 Task: Find a place to stay in Forest Lake, United States from July 10 to July 15 for 7 guests, with a price range of ₹10,000 to ₹15,000, 4 bedrooms, 7 beds, 4 bathrooms, and amenities including WiFi, TV, Gym, and Breakfast.
Action: Mouse moved to (560, 113)
Screenshot: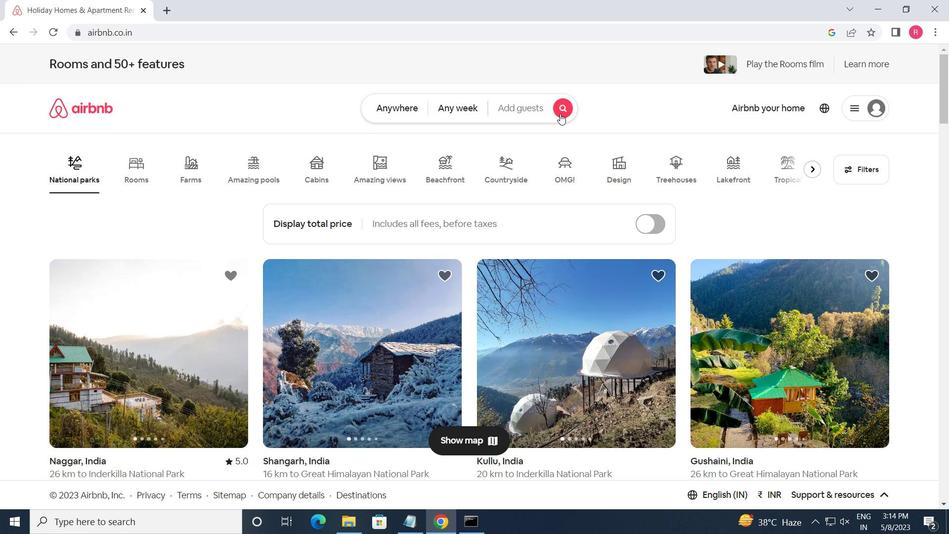 
Action: Mouse pressed left at (560, 113)
Screenshot: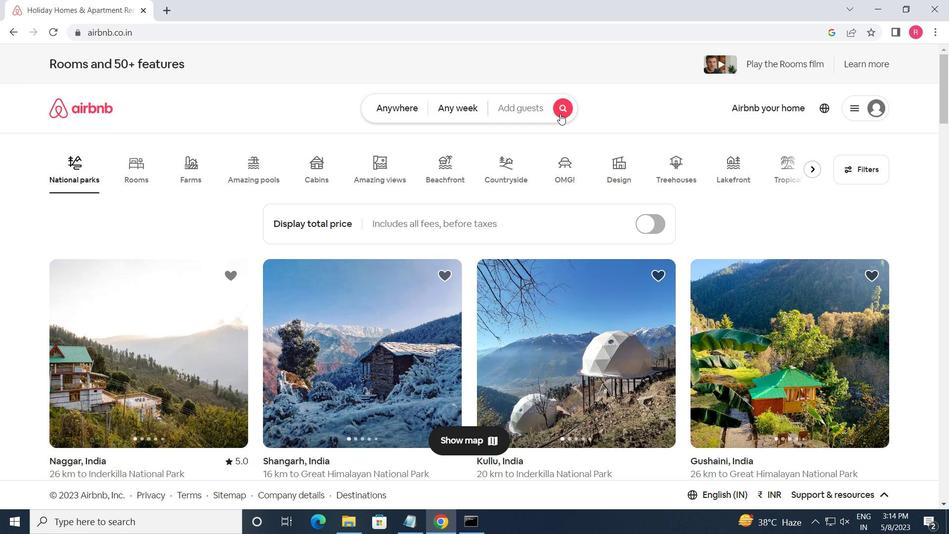
Action: Mouse moved to (289, 162)
Screenshot: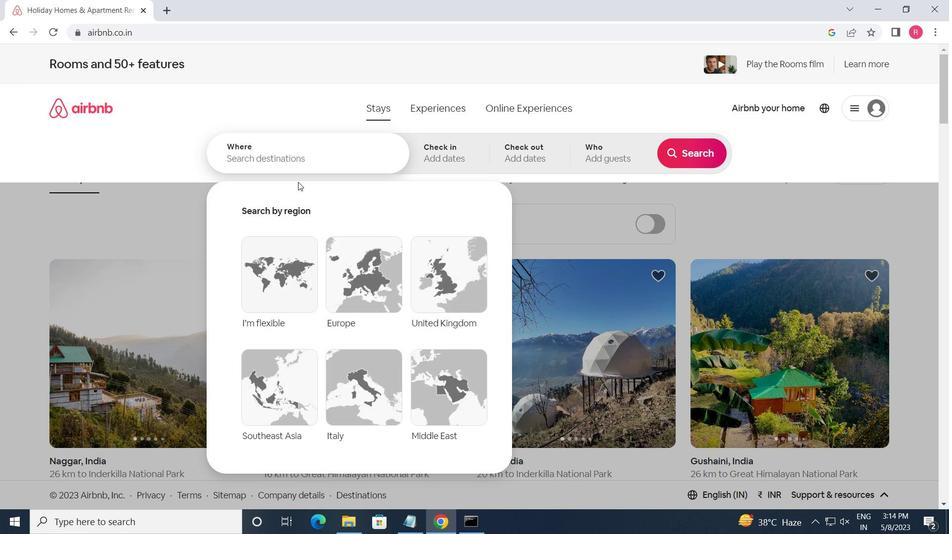 
Action: Mouse pressed left at (289, 162)
Screenshot: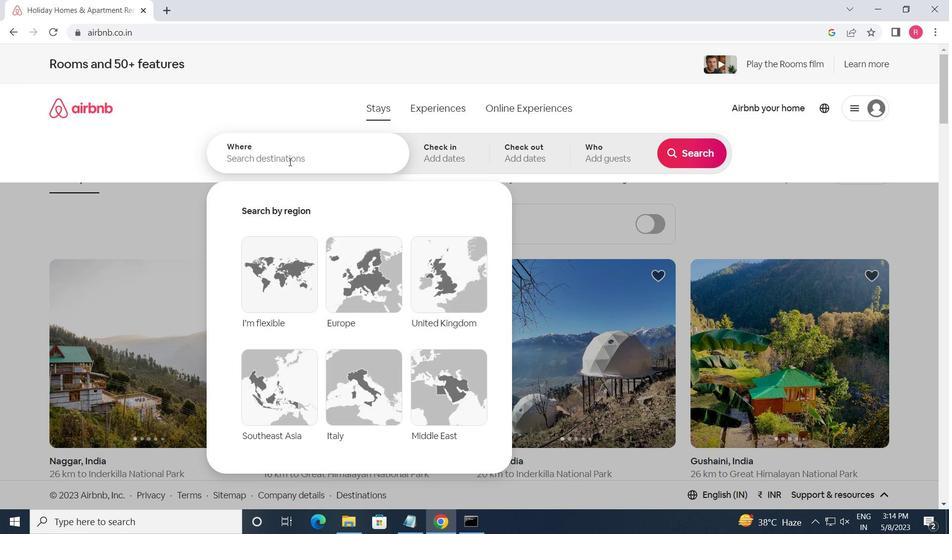 
Action: Key pressed <Key.shift>FOREST<Key.space><Key.shift_r>LAKR<Key.backspace>E,<Key.space><Key.shift_r>UNITED<Key.space><Key.shift>STATES<Key.enter>
Screenshot: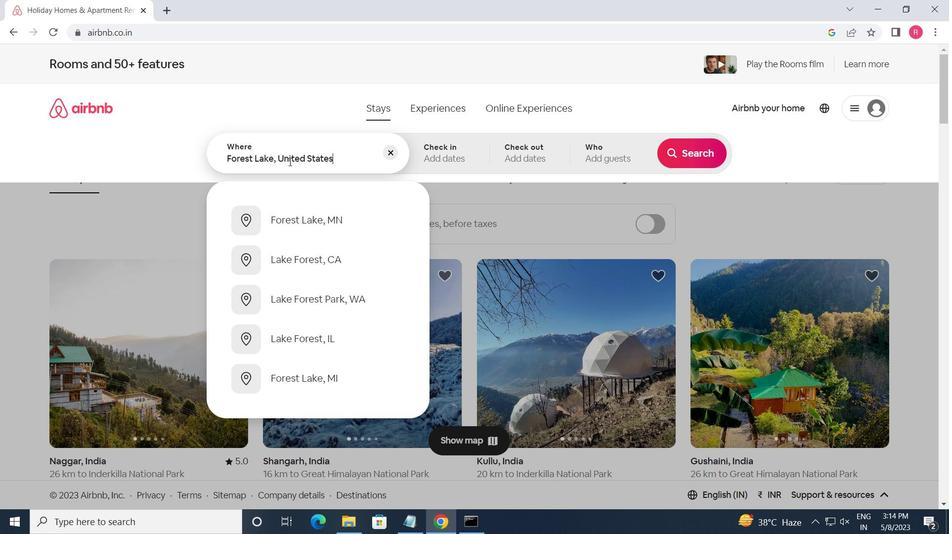 
Action: Mouse moved to (694, 252)
Screenshot: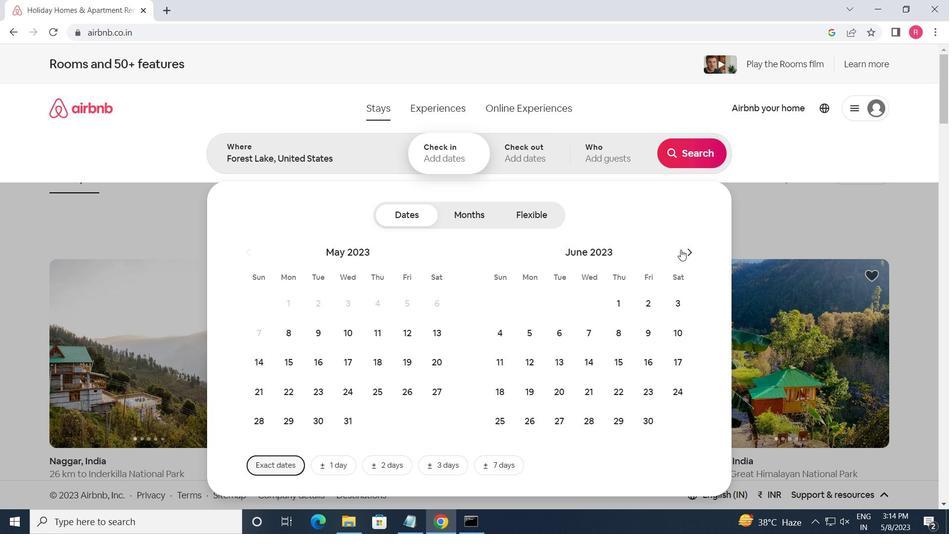
Action: Mouse pressed left at (694, 252)
Screenshot: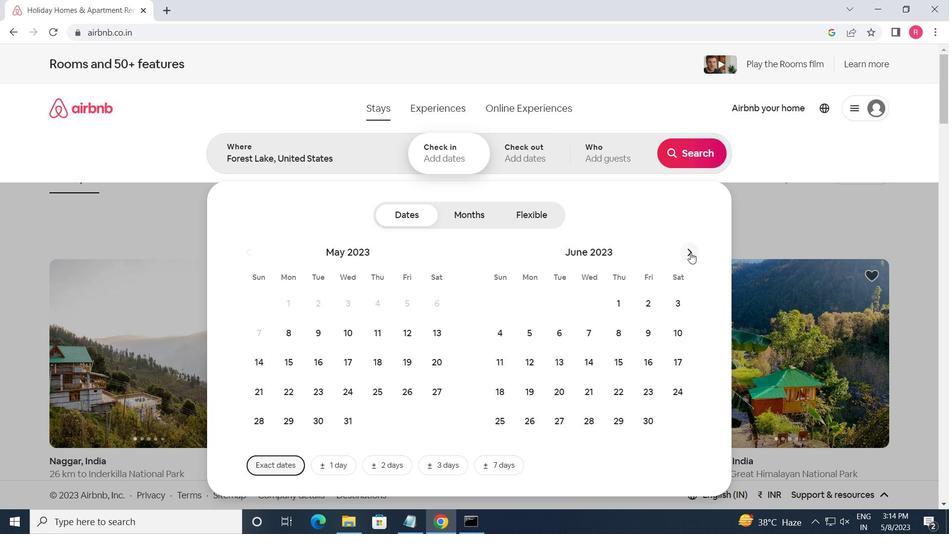 
Action: Mouse moved to (530, 371)
Screenshot: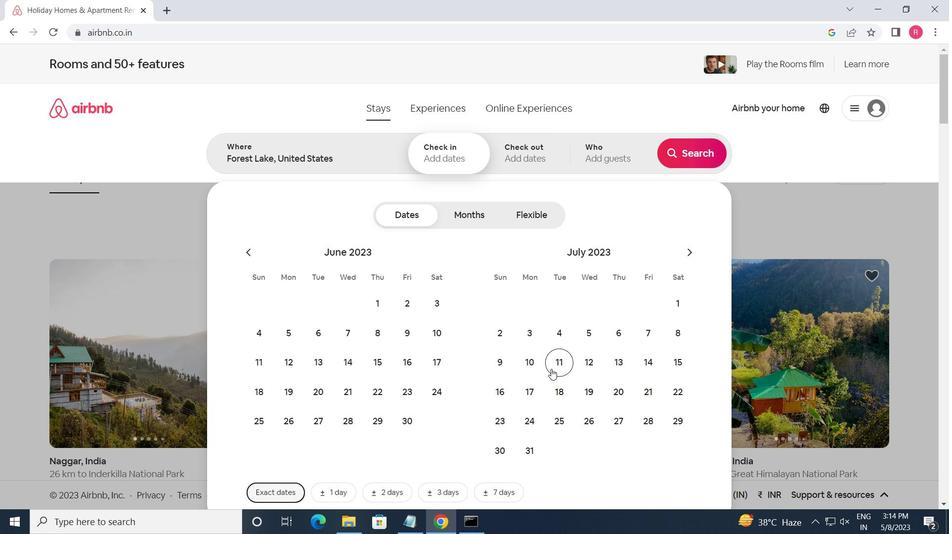 
Action: Mouse pressed left at (530, 371)
Screenshot: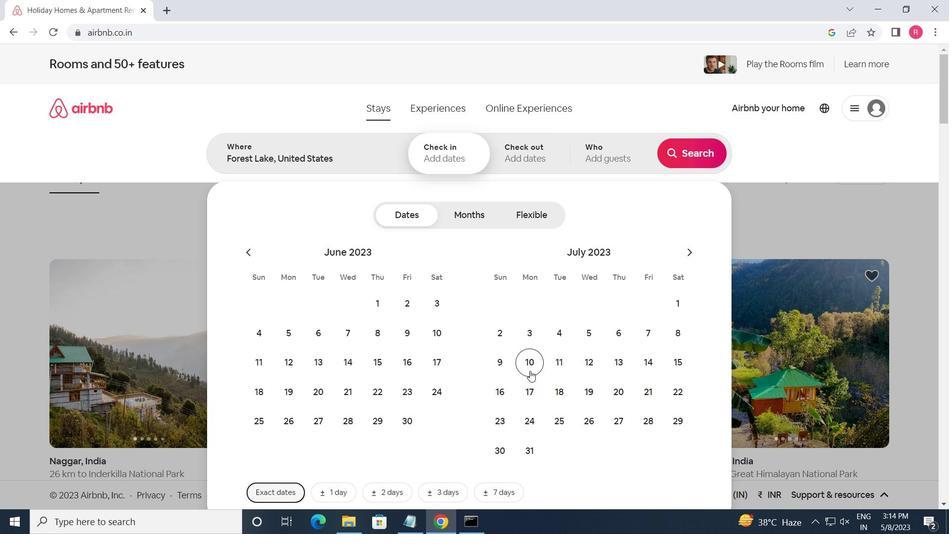 
Action: Mouse moved to (683, 369)
Screenshot: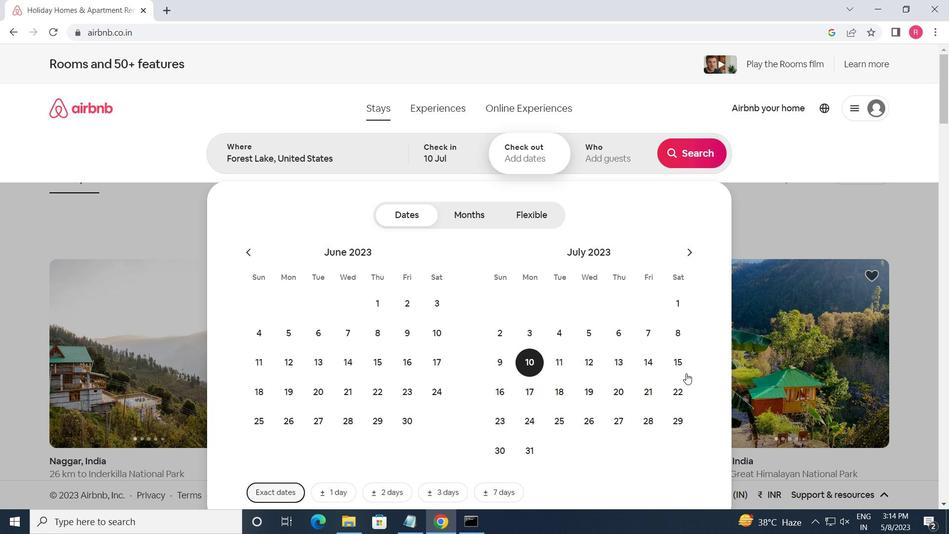 
Action: Mouse pressed left at (683, 369)
Screenshot: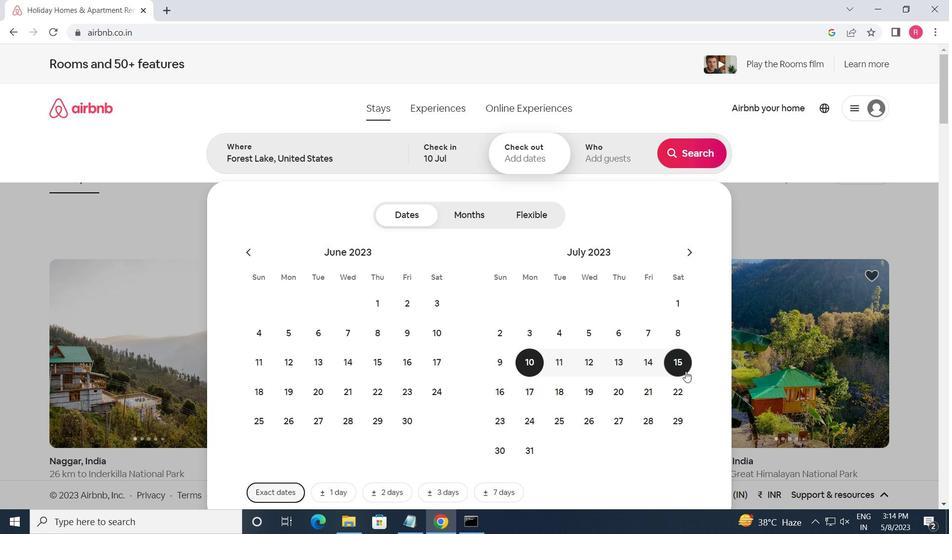 
Action: Mouse moved to (601, 161)
Screenshot: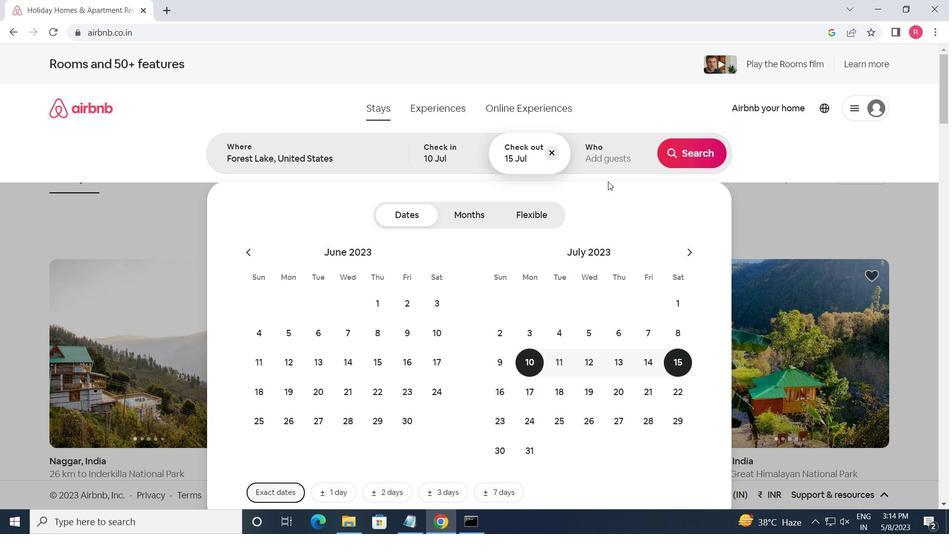 
Action: Mouse pressed left at (601, 161)
Screenshot: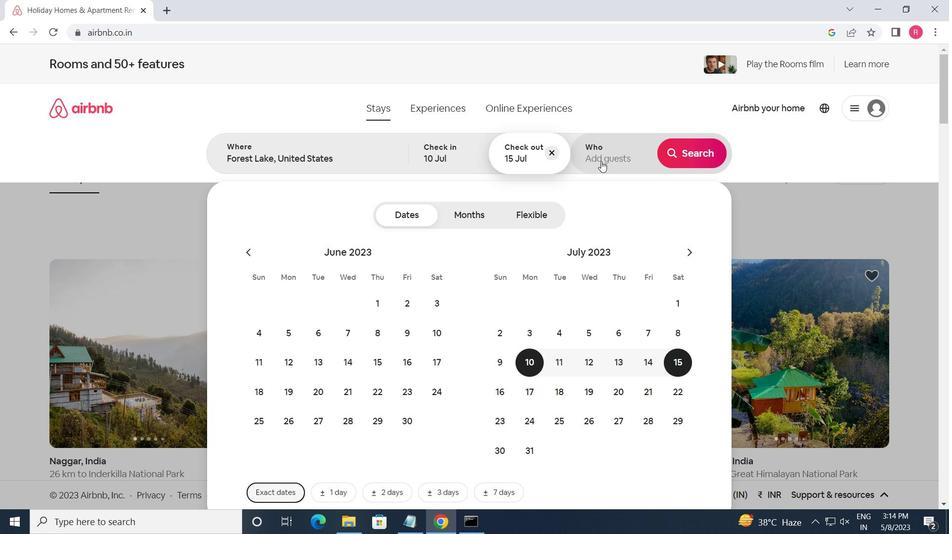 
Action: Mouse moved to (688, 197)
Screenshot: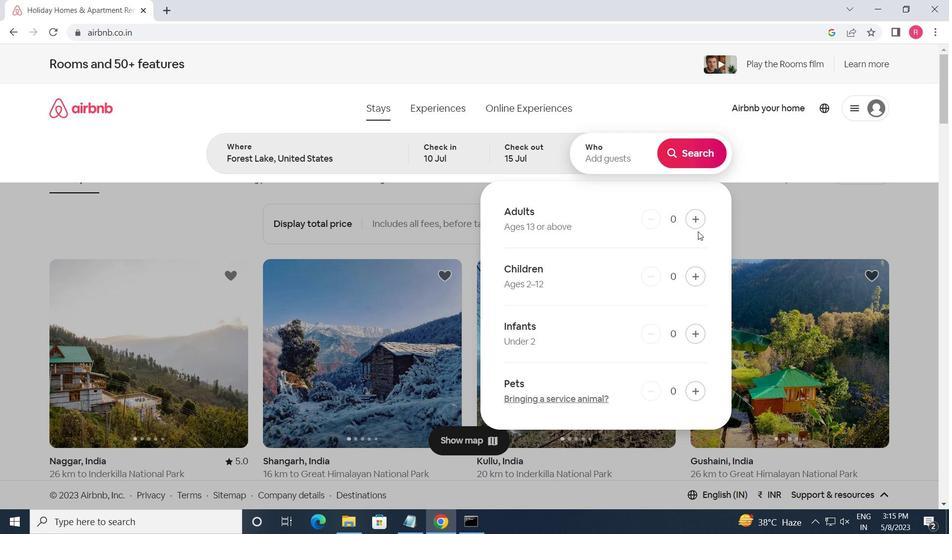 
Action: Mouse pressed left at (688, 197)
Screenshot: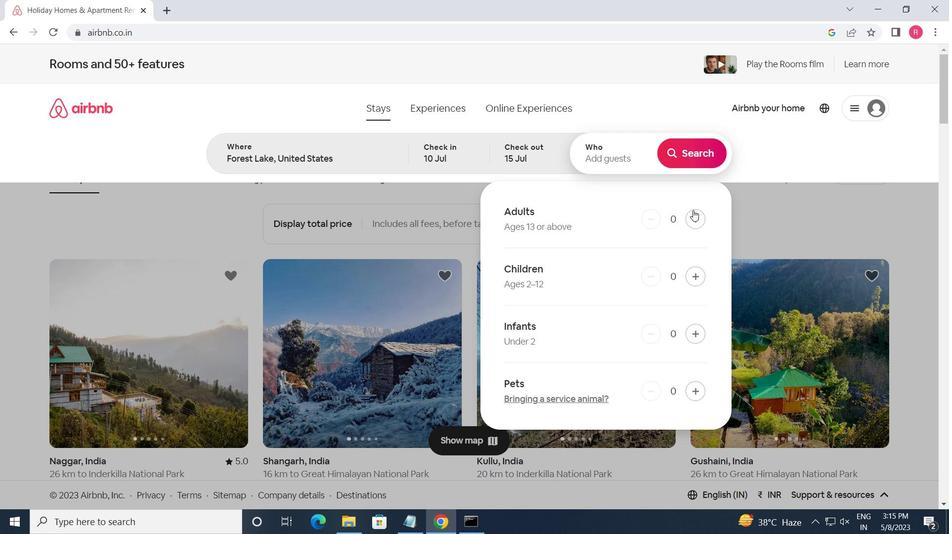 
Action: Mouse moved to (696, 215)
Screenshot: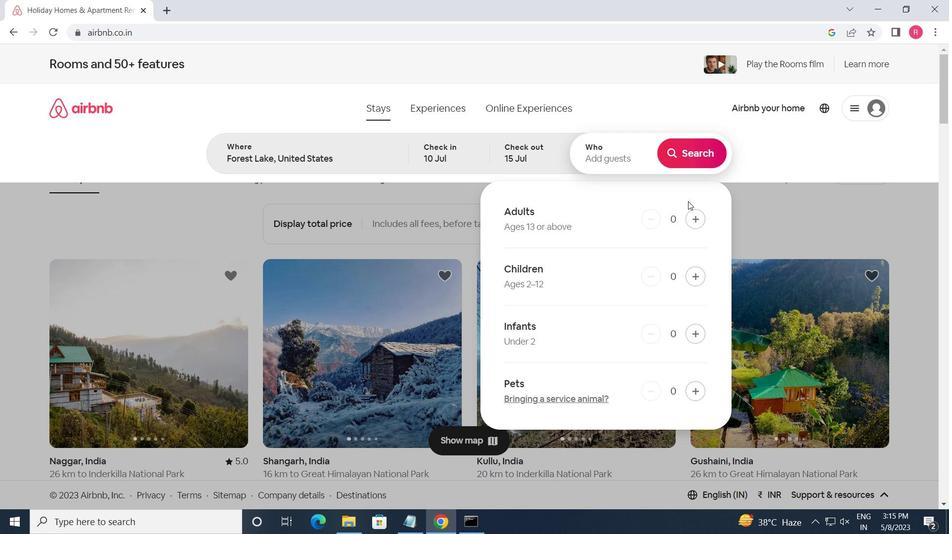 
Action: Mouse pressed left at (696, 215)
Screenshot: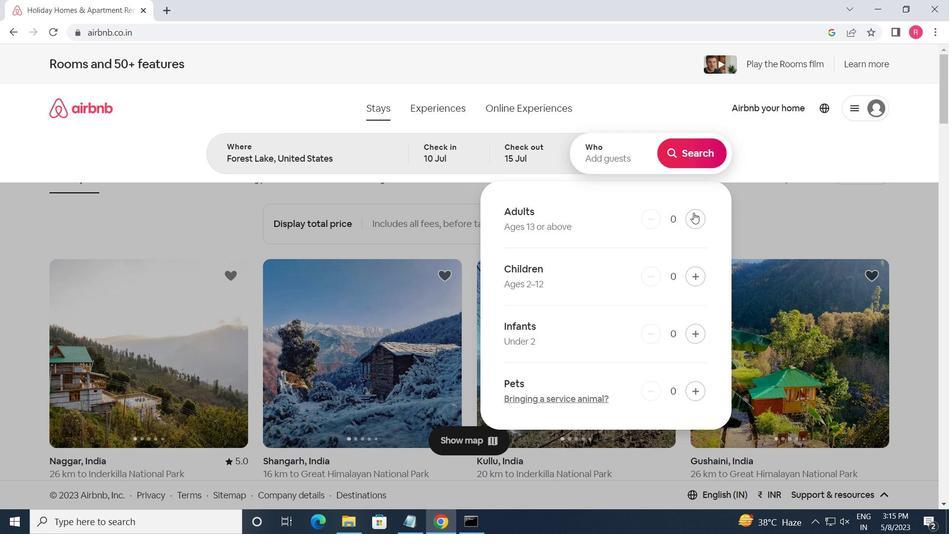 
Action: Mouse moved to (696, 215)
Screenshot: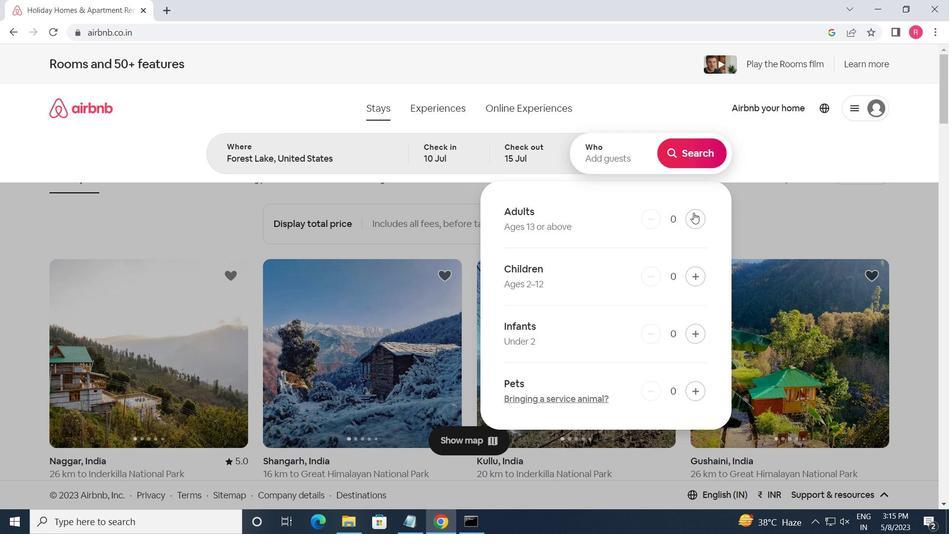 
Action: Mouse pressed left at (696, 215)
Screenshot: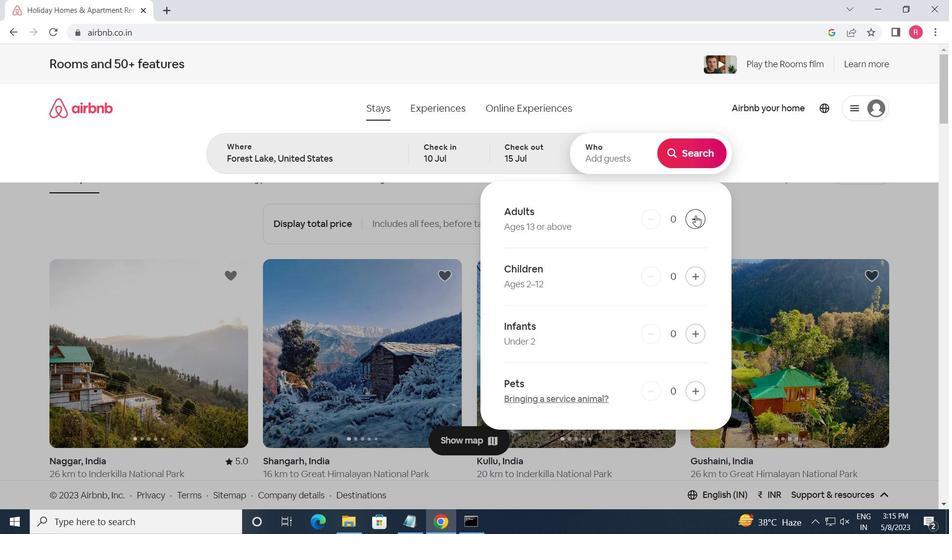 
Action: Mouse pressed left at (696, 215)
Screenshot: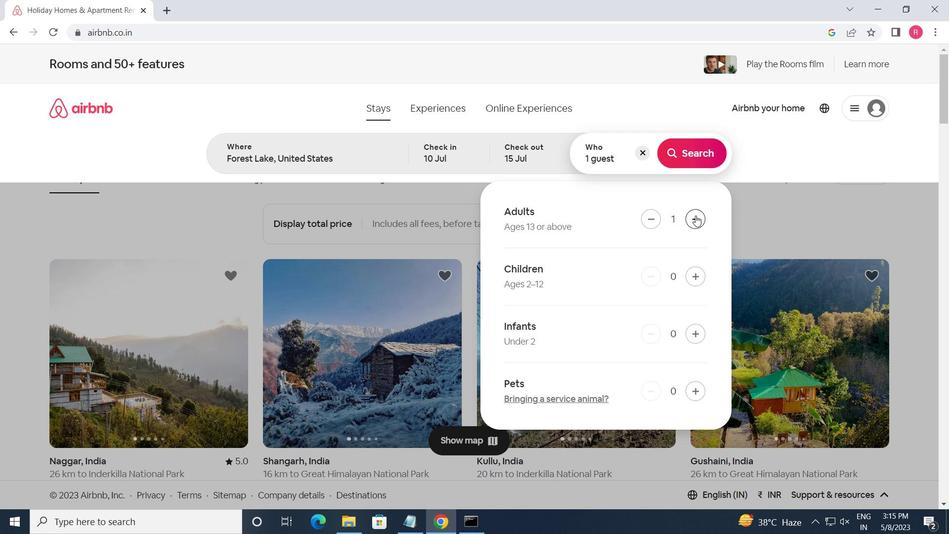 
Action: Mouse pressed left at (696, 215)
Screenshot: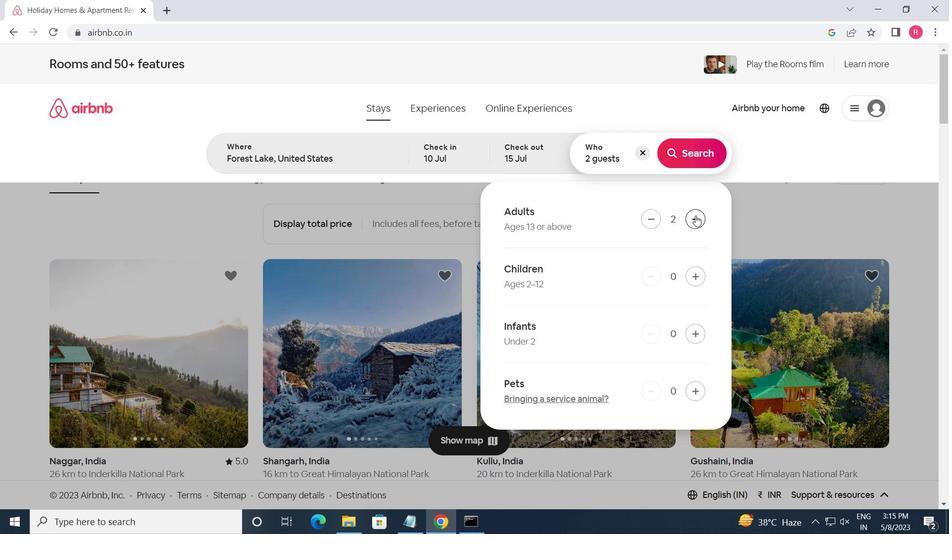
Action: Mouse pressed left at (696, 215)
Screenshot: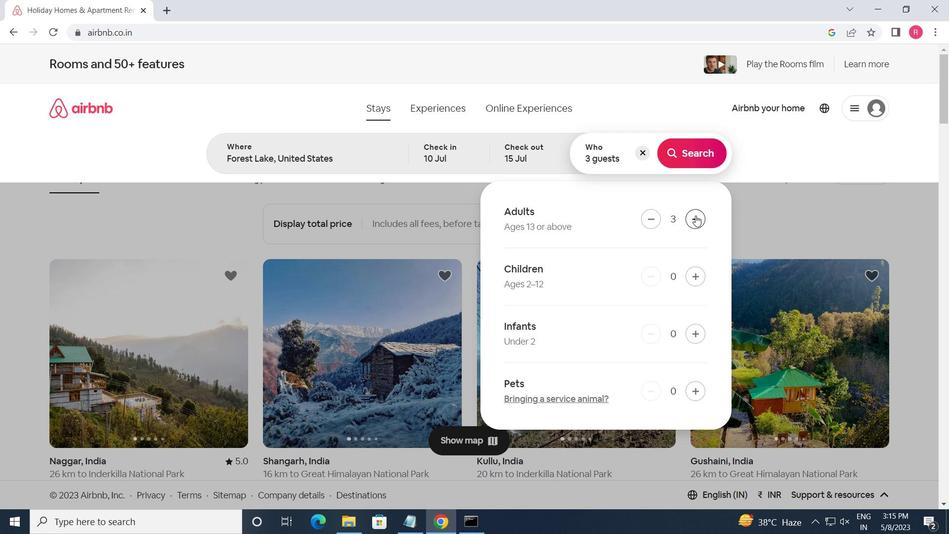
Action: Mouse pressed left at (696, 215)
Screenshot: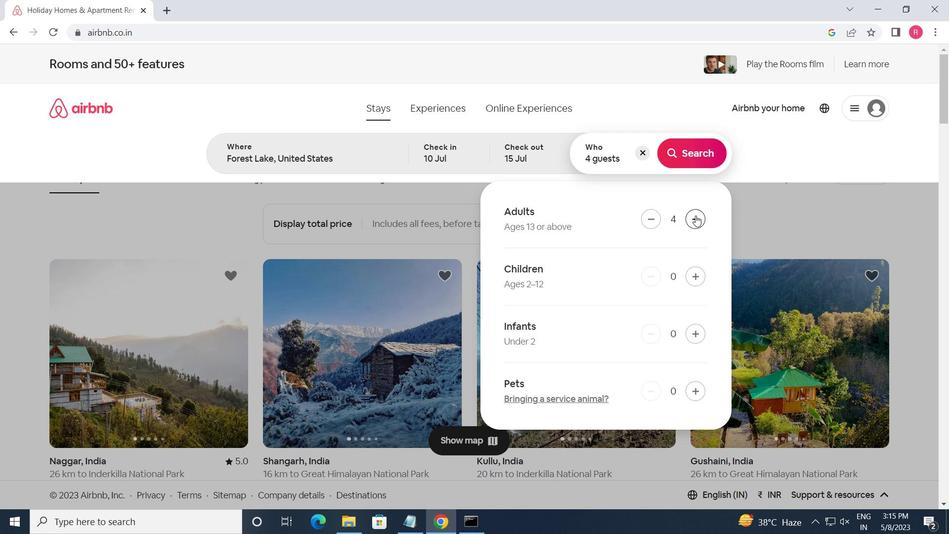 
Action: Mouse pressed left at (696, 215)
Screenshot: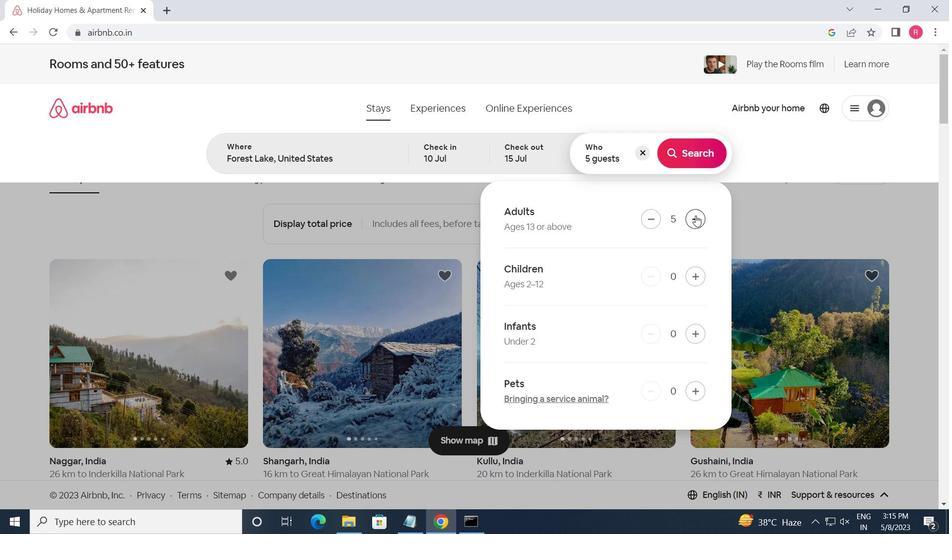 
Action: Mouse moved to (688, 156)
Screenshot: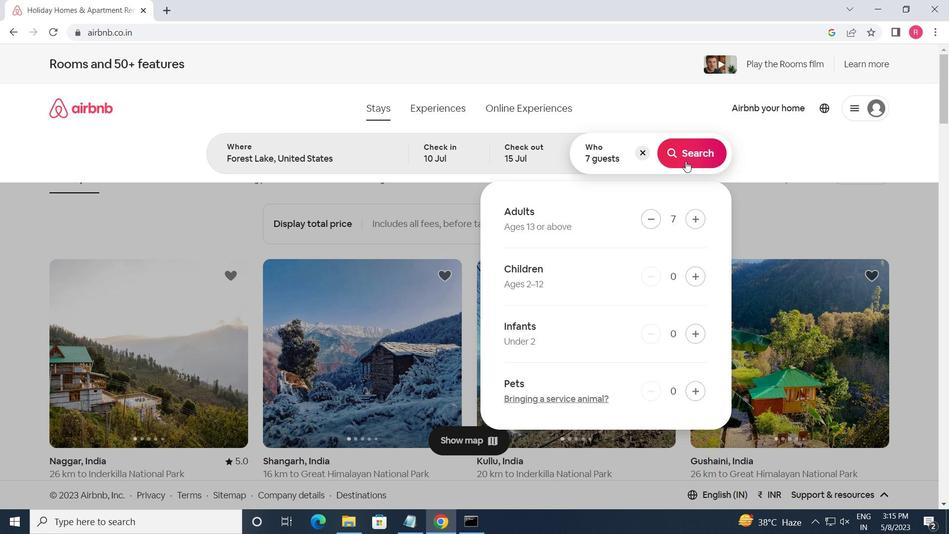 
Action: Mouse pressed left at (688, 156)
Screenshot: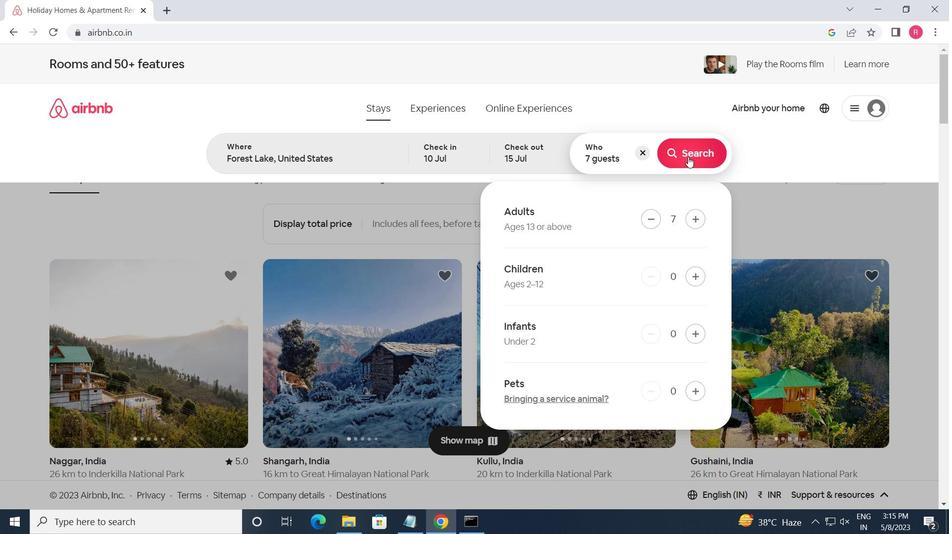 
Action: Mouse moved to (885, 117)
Screenshot: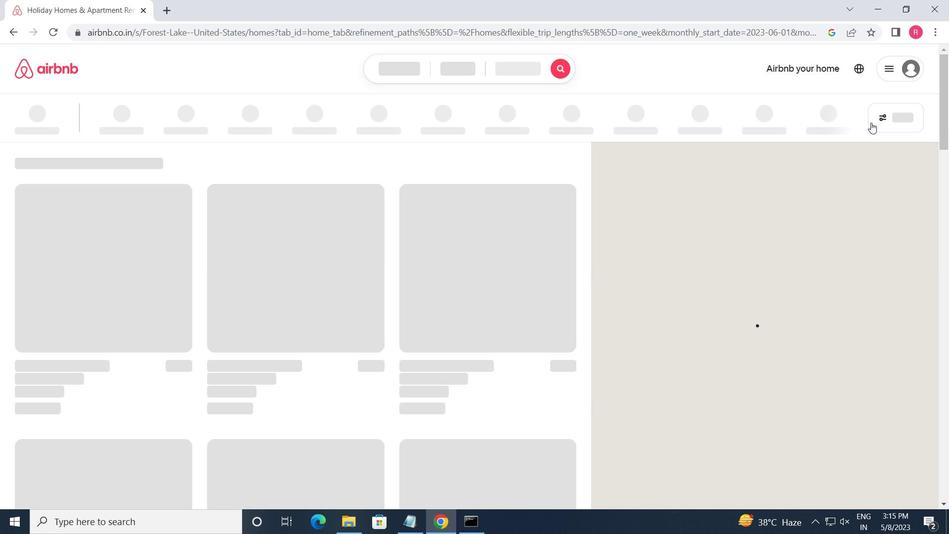 
Action: Mouse pressed left at (885, 117)
Screenshot: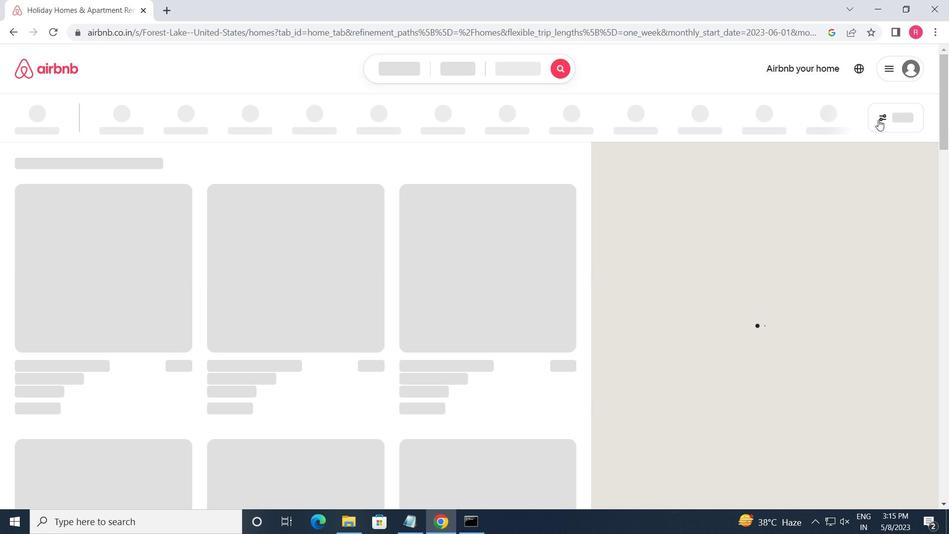 
Action: Mouse moved to (325, 419)
Screenshot: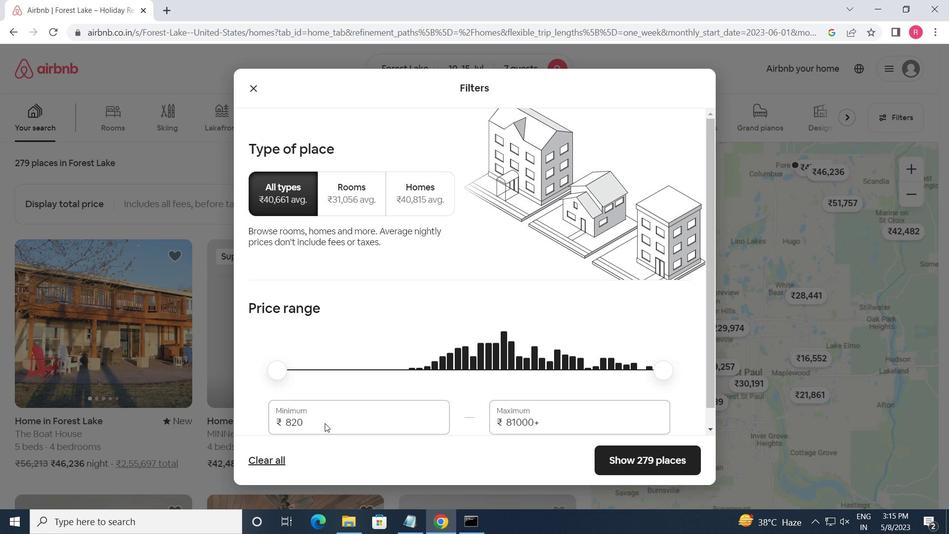
Action: Mouse pressed left at (325, 419)
Screenshot: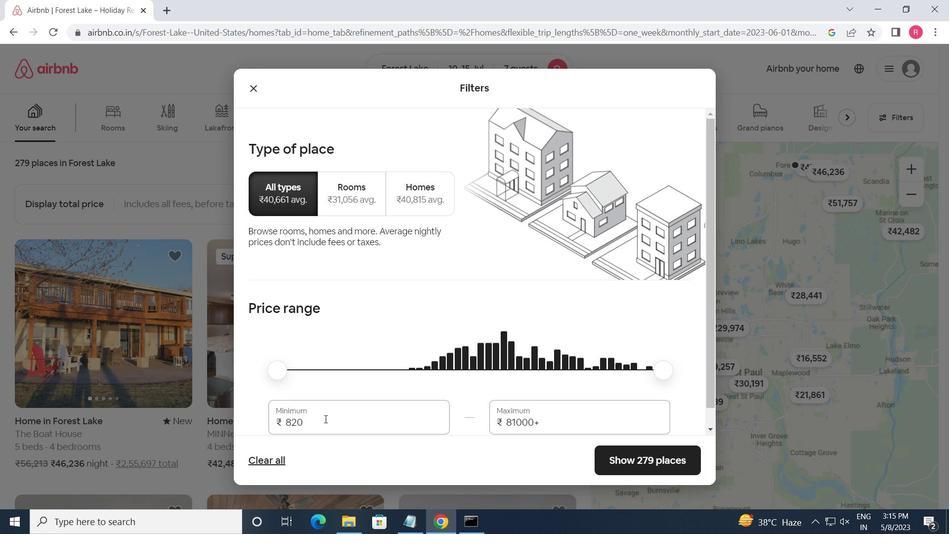
Action: Key pressed <Key.backspace><Key.backspace><Key.backspace><Key.backspace>10000<Key.tab>15000
Screenshot: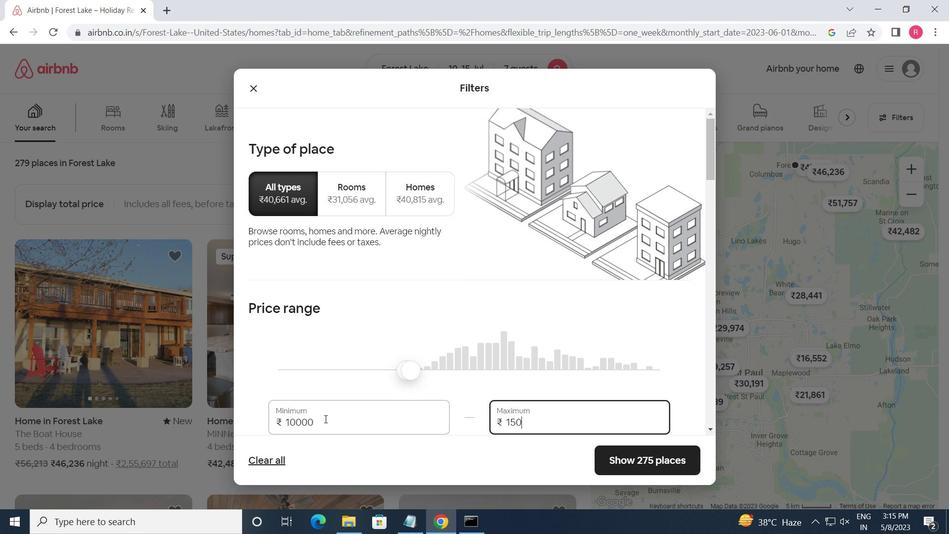 
Action: Mouse moved to (397, 403)
Screenshot: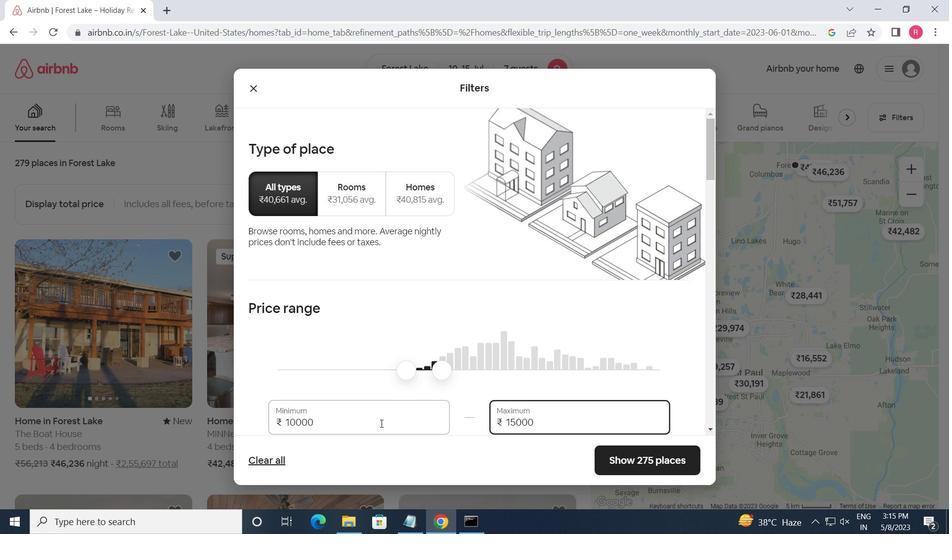 
Action: Mouse scrolled (397, 402) with delta (0, 0)
Screenshot: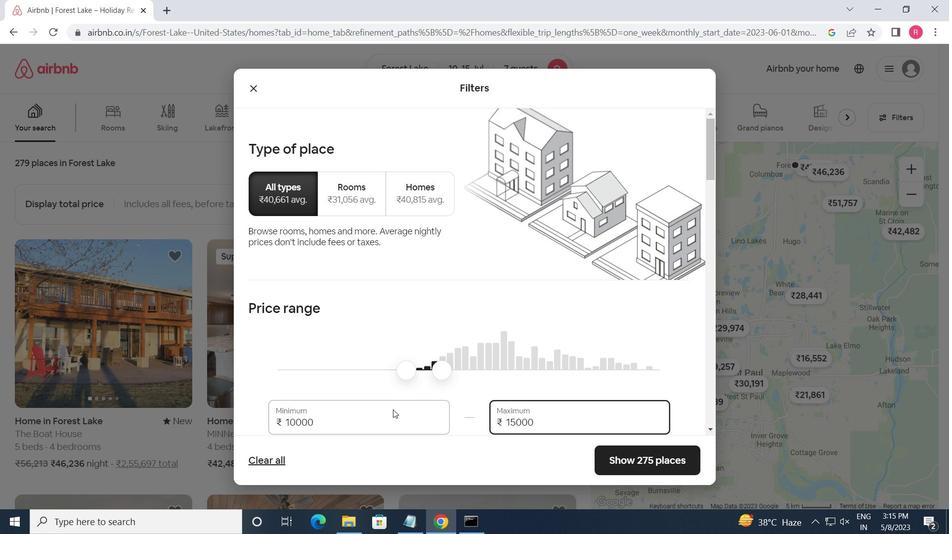 
Action: Mouse moved to (397, 403)
Screenshot: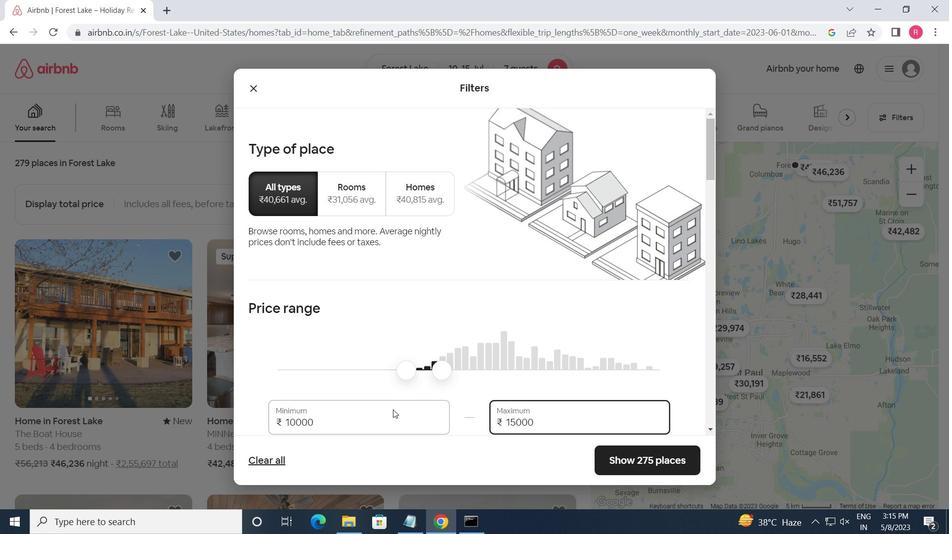 
Action: Mouse scrolled (397, 402) with delta (0, 0)
Screenshot: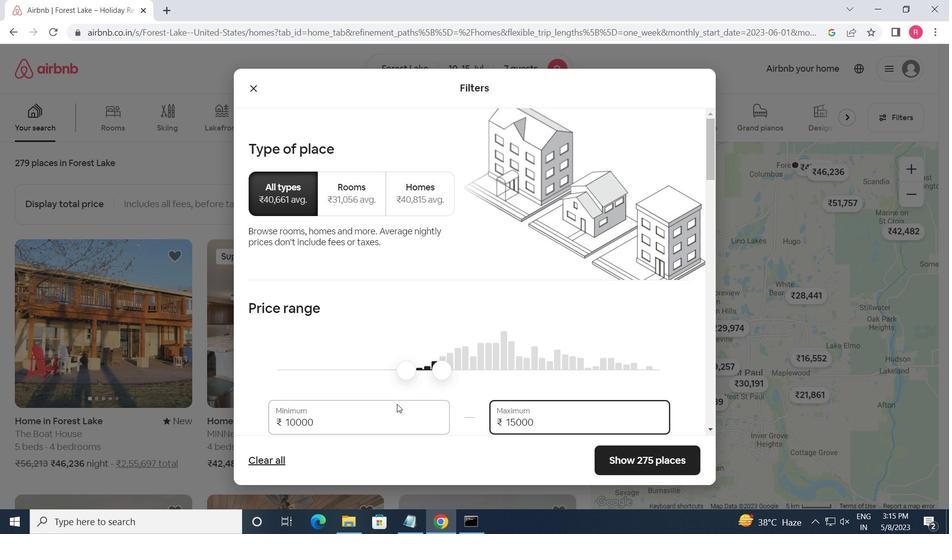 
Action: Mouse scrolled (397, 402) with delta (0, 0)
Screenshot: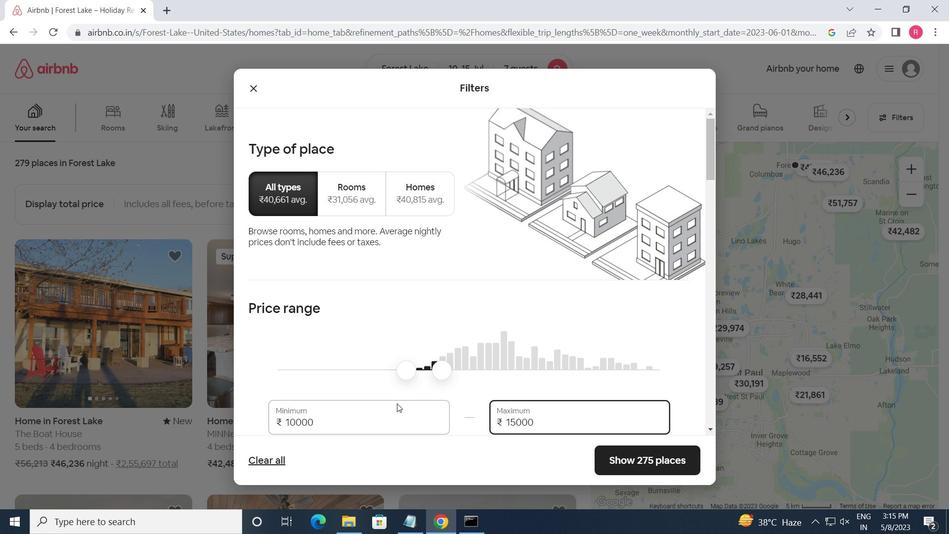 
Action: Mouse moved to (444, 365)
Screenshot: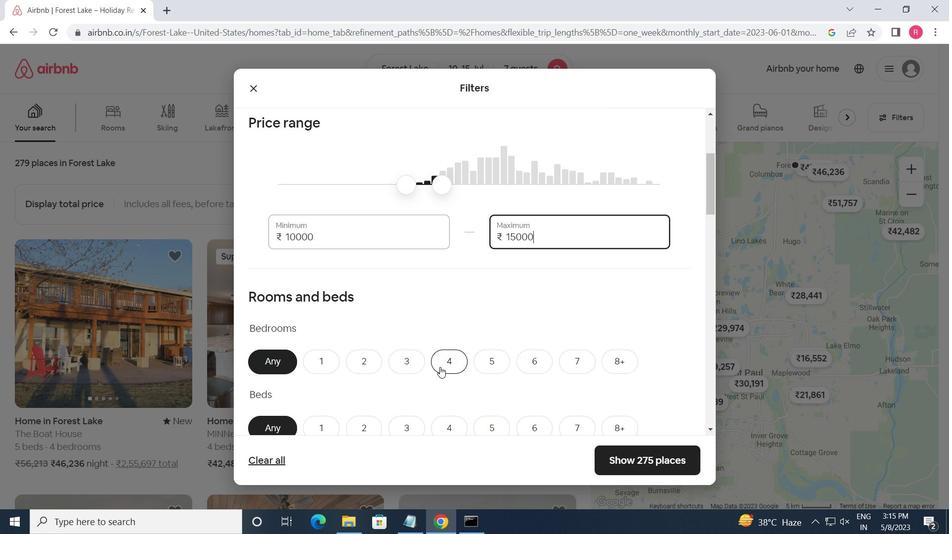 
Action: Mouse pressed left at (444, 365)
Screenshot: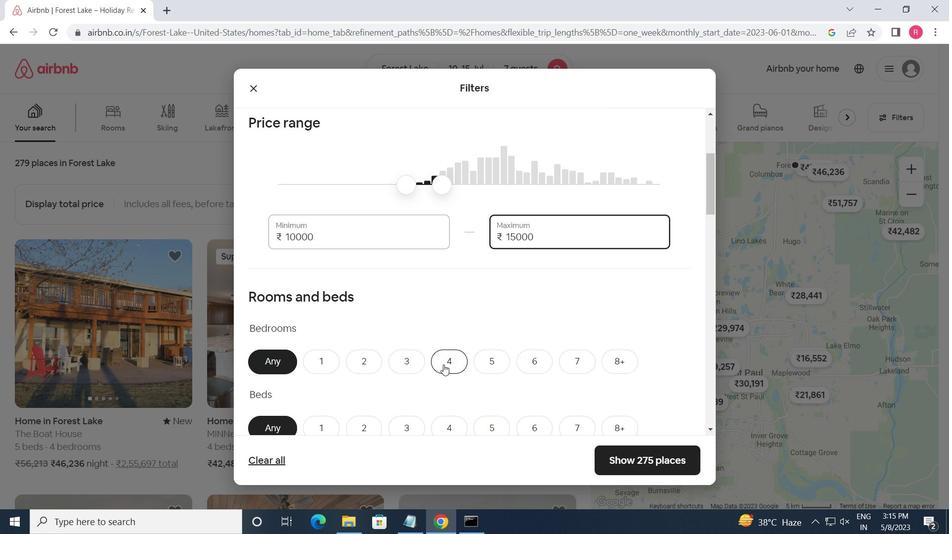 
Action: Mouse scrolled (444, 364) with delta (0, 0)
Screenshot: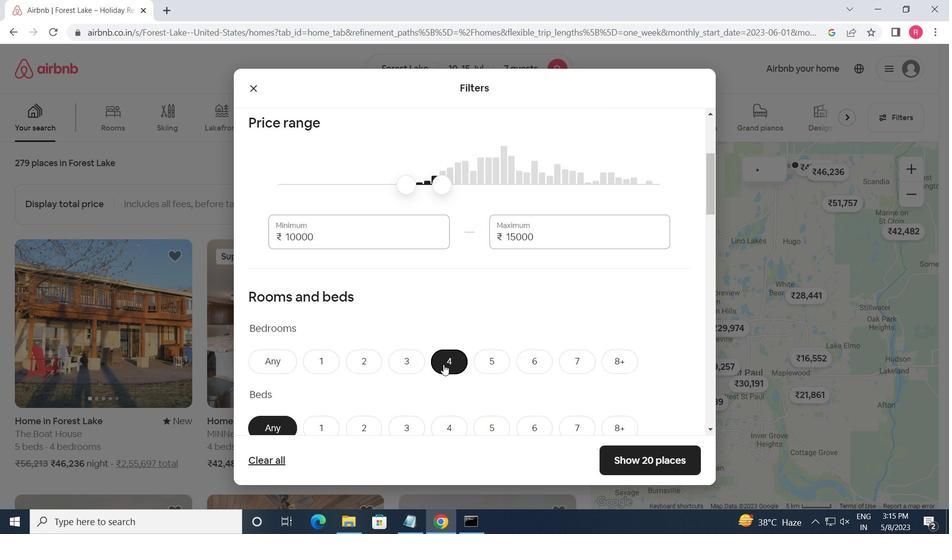 
Action: Mouse scrolled (444, 364) with delta (0, 0)
Screenshot: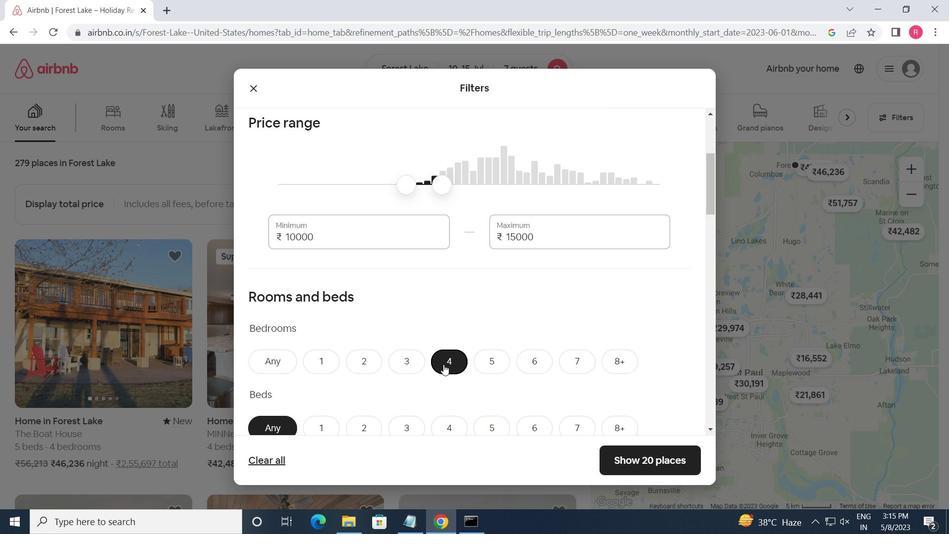 
Action: Mouse moved to (444, 365)
Screenshot: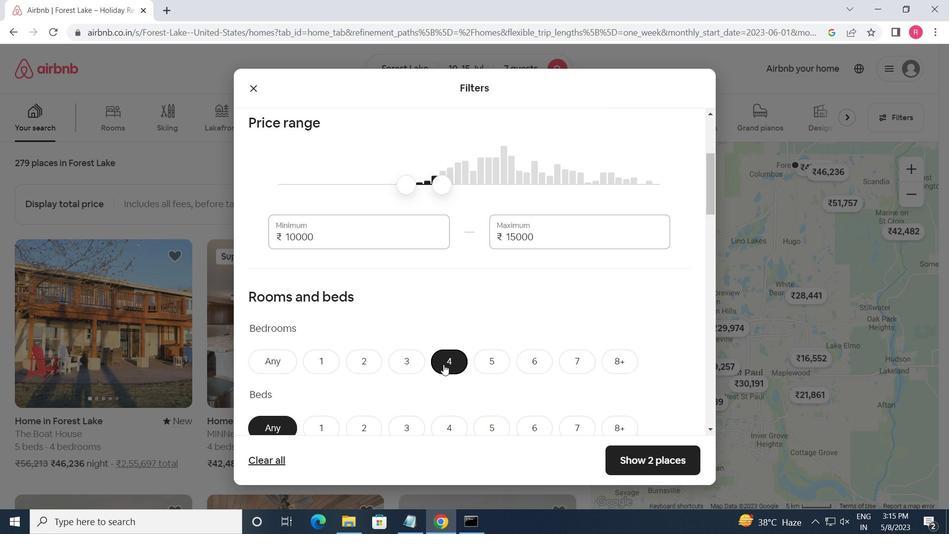 
Action: Mouse scrolled (444, 364) with delta (0, 0)
Screenshot: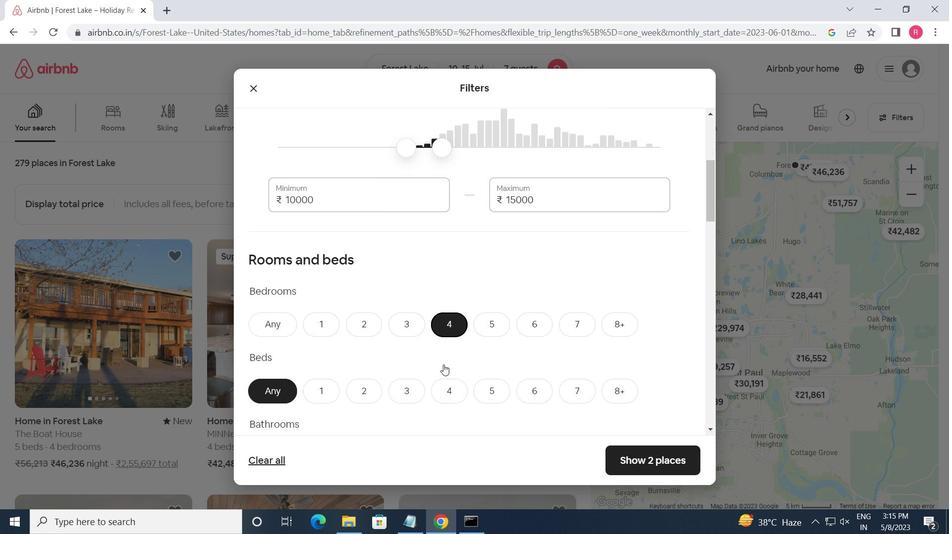 
Action: Mouse moved to (580, 244)
Screenshot: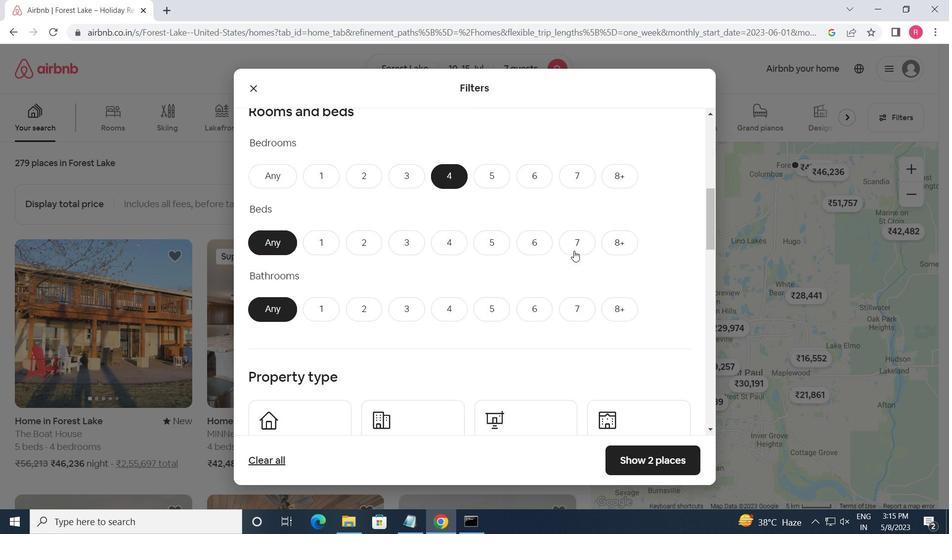 
Action: Mouse pressed left at (580, 244)
Screenshot: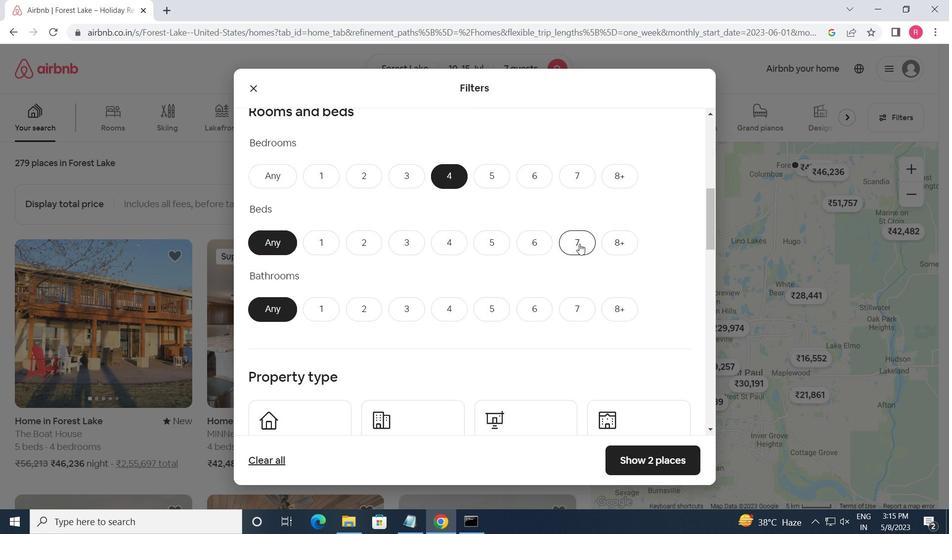 
Action: Mouse moved to (459, 309)
Screenshot: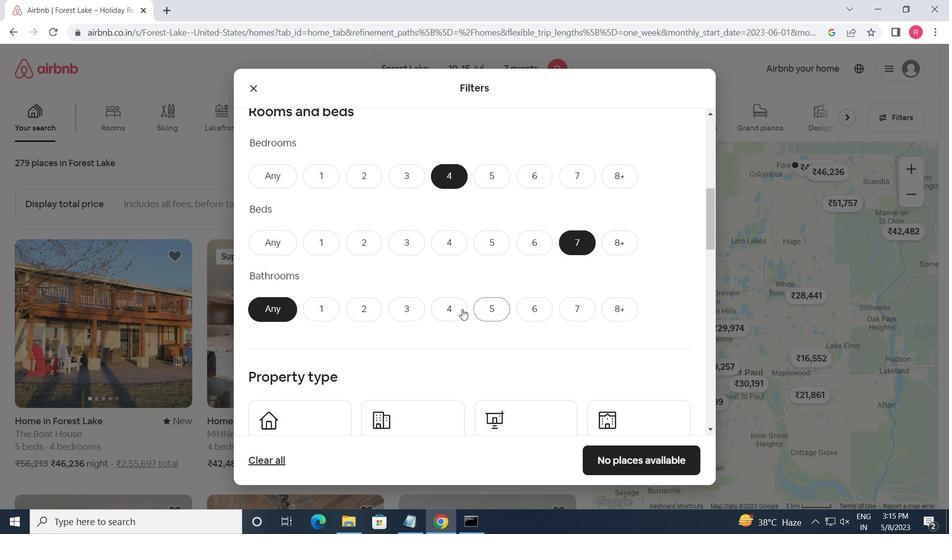 
Action: Mouse pressed left at (459, 309)
Screenshot: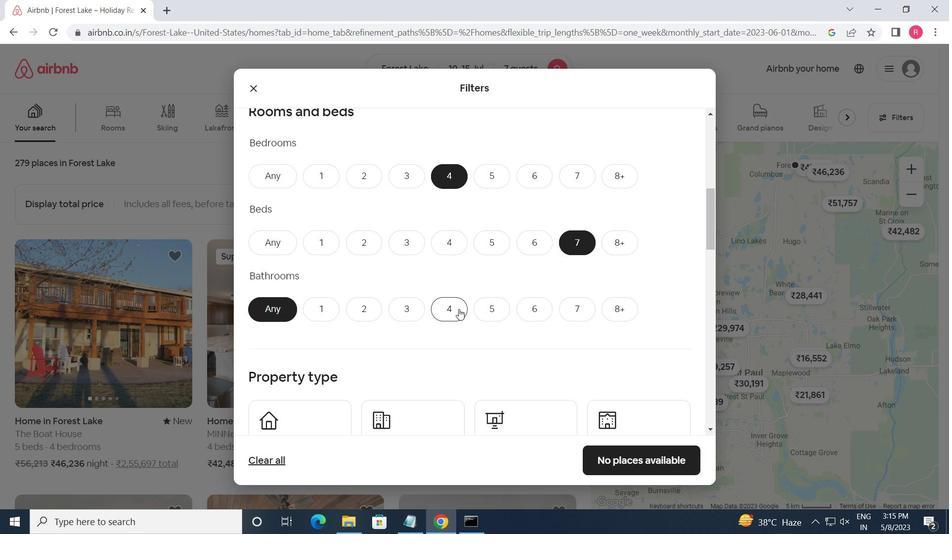 
Action: Mouse moved to (458, 310)
Screenshot: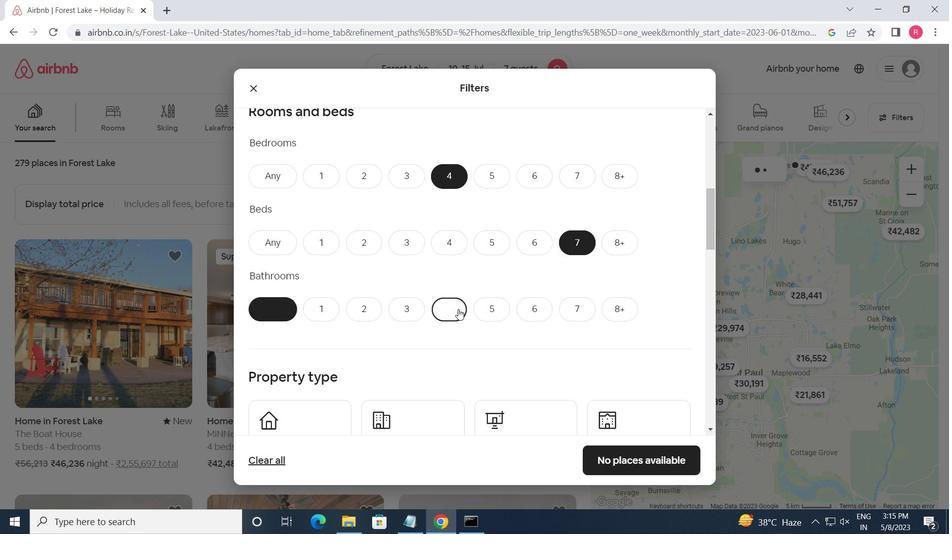 
Action: Mouse scrolled (458, 309) with delta (0, 0)
Screenshot: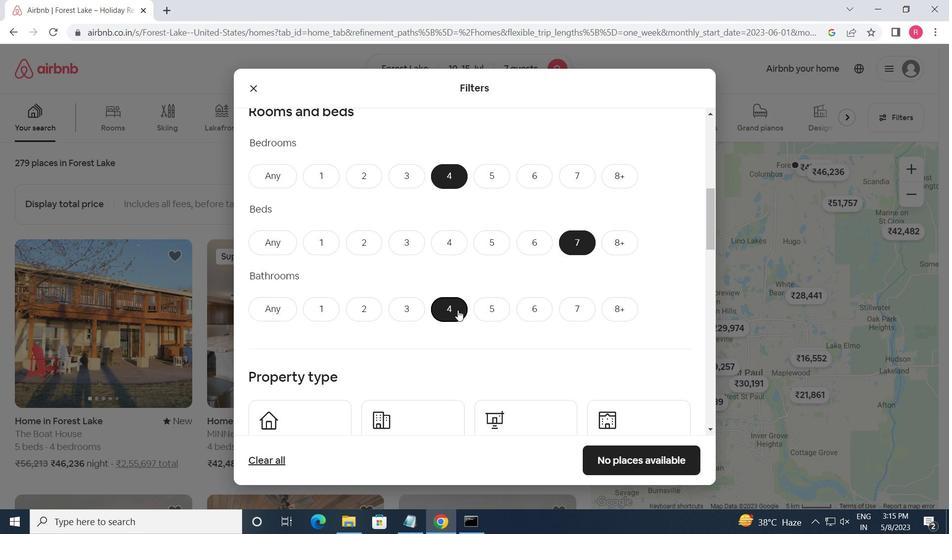 
Action: Mouse scrolled (458, 309) with delta (0, 0)
Screenshot: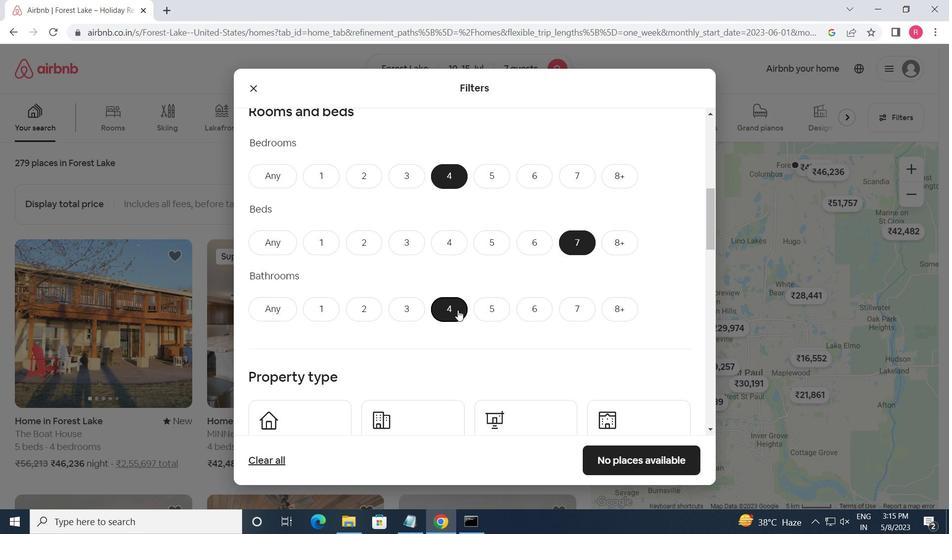 
Action: Mouse moved to (297, 321)
Screenshot: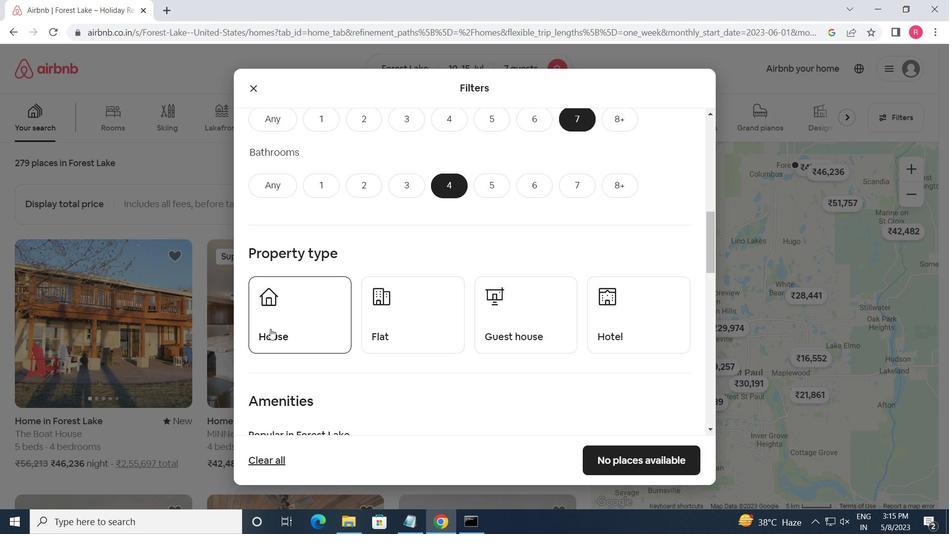 
Action: Mouse pressed left at (297, 321)
Screenshot: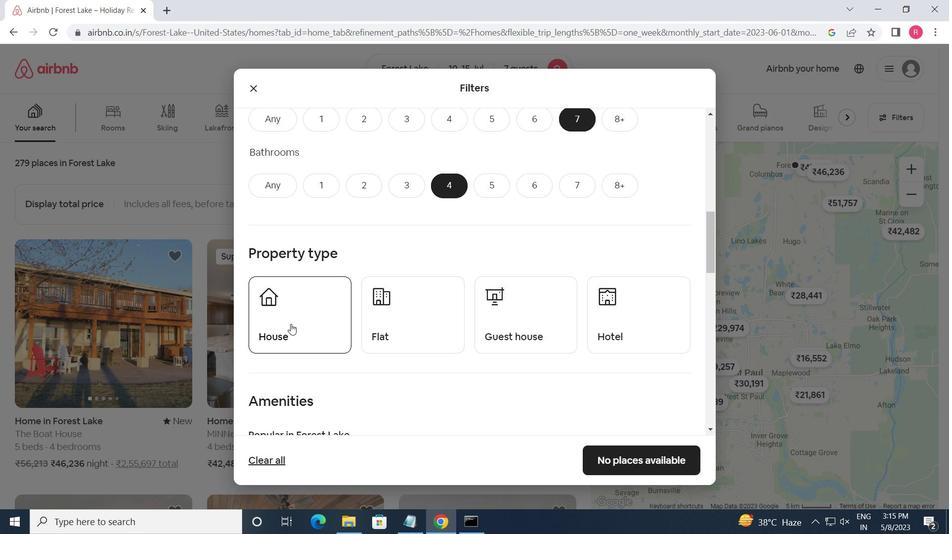 
Action: Mouse moved to (392, 314)
Screenshot: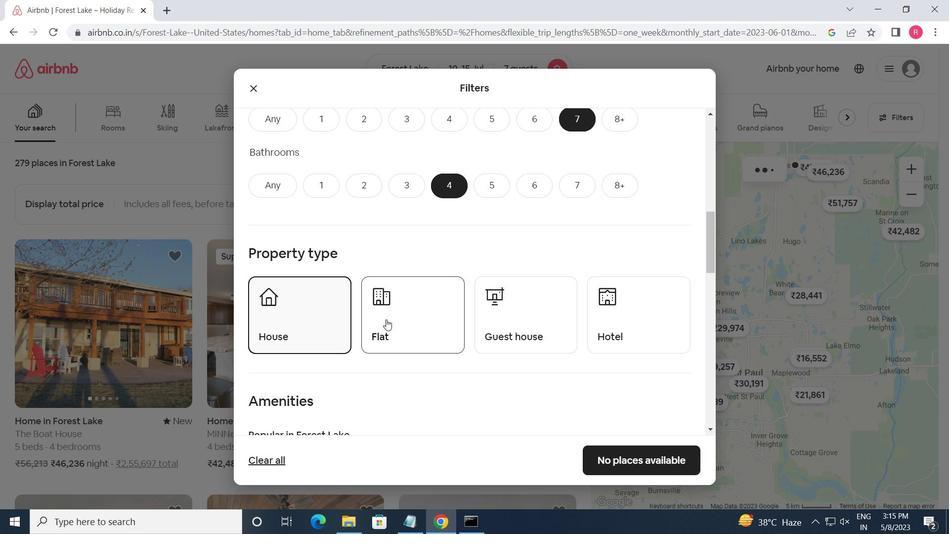 
Action: Mouse pressed left at (392, 314)
Screenshot: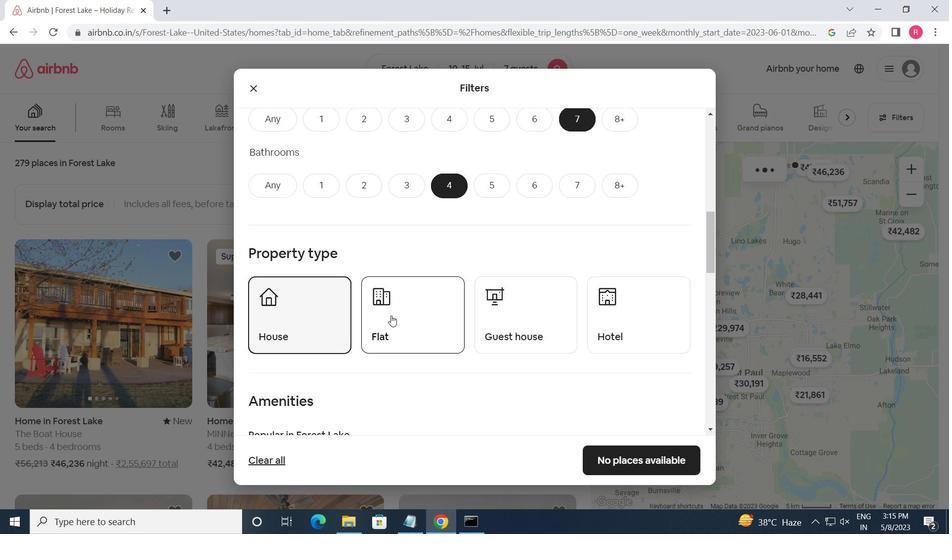 
Action: Mouse moved to (505, 324)
Screenshot: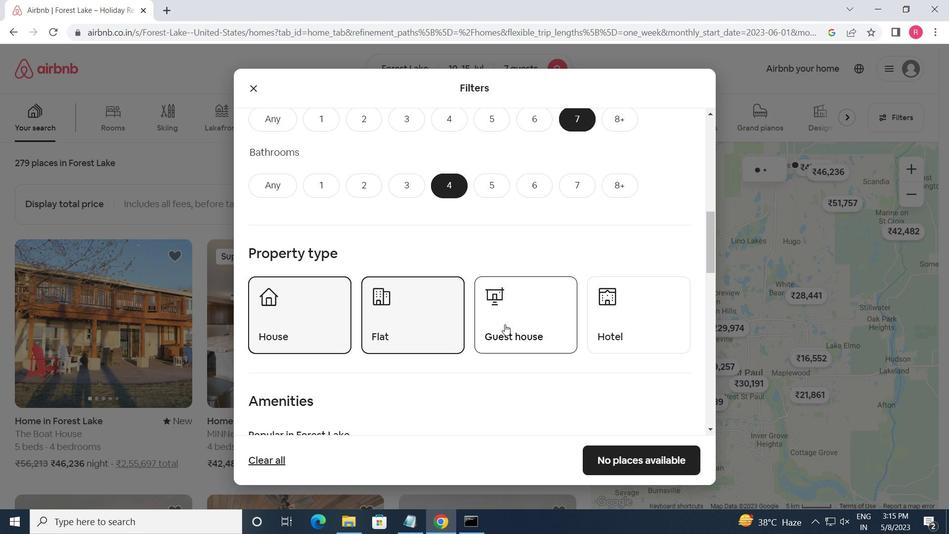 
Action: Mouse pressed left at (505, 324)
Screenshot: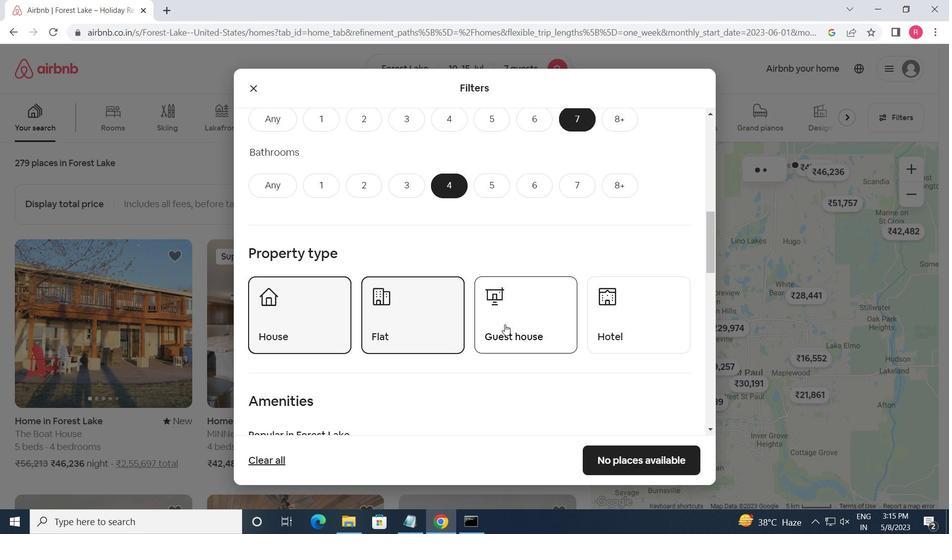 
Action: Mouse moved to (397, 370)
Screenshot: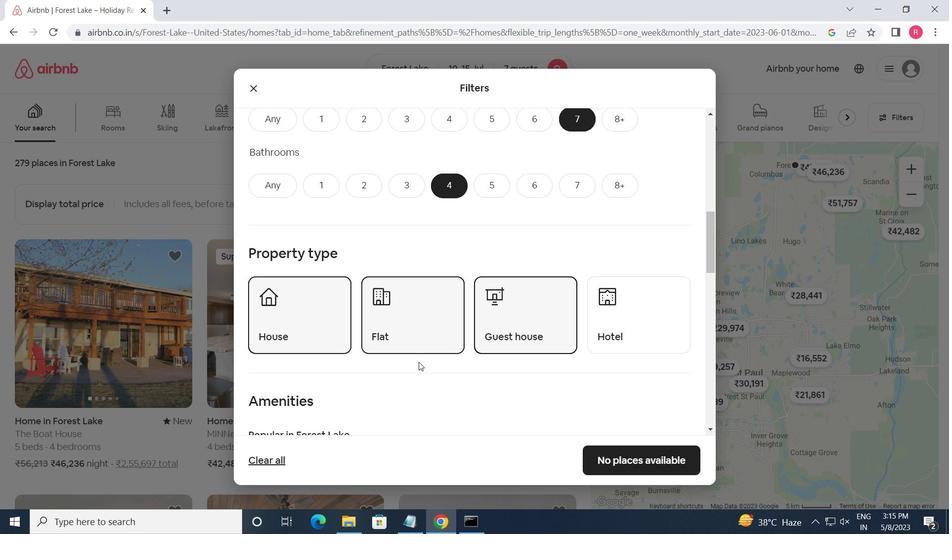 
Action: Mouse scrolled (397, 369) with delta (0, 0)
Screenshot: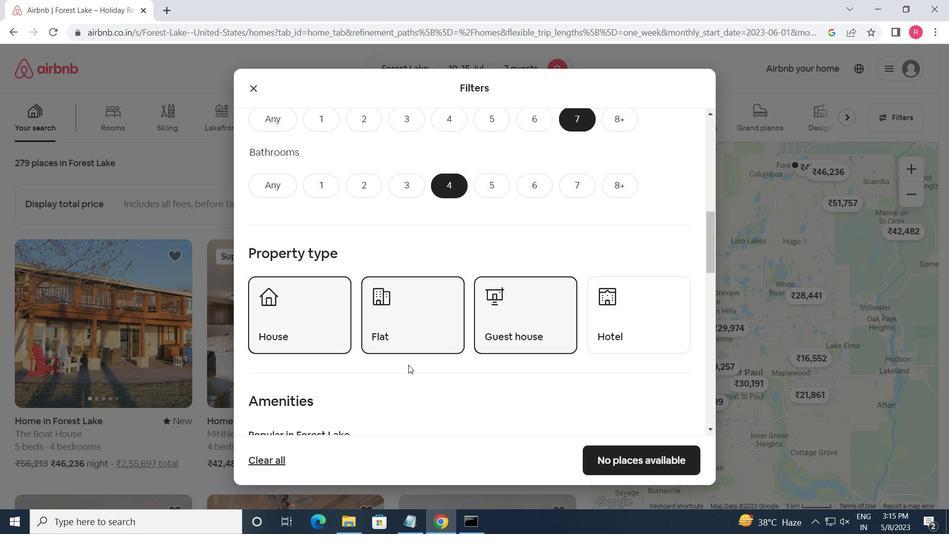 
Action: Mouse scrolled (397, 369) with delta (0, 0)
Screenshot: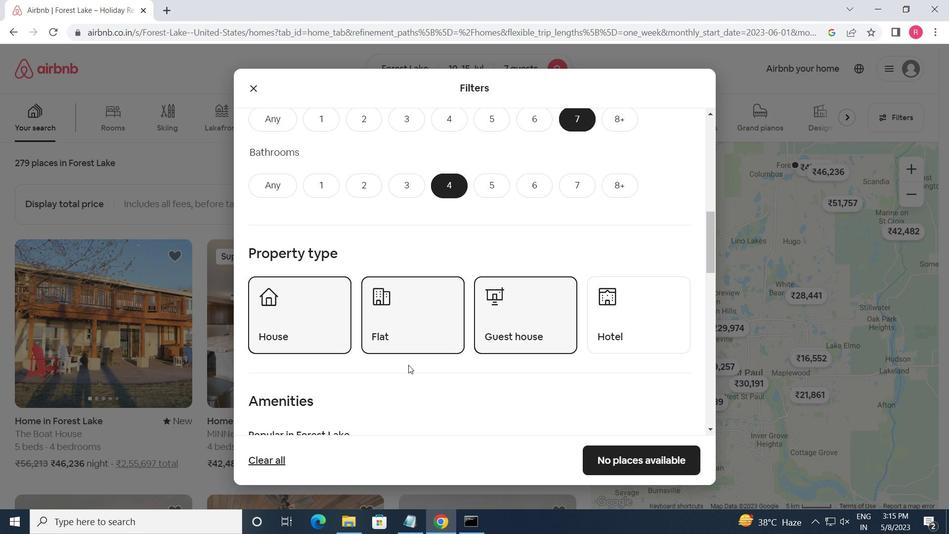 
Action: Mouse moved to (380, 373)
Screenshot: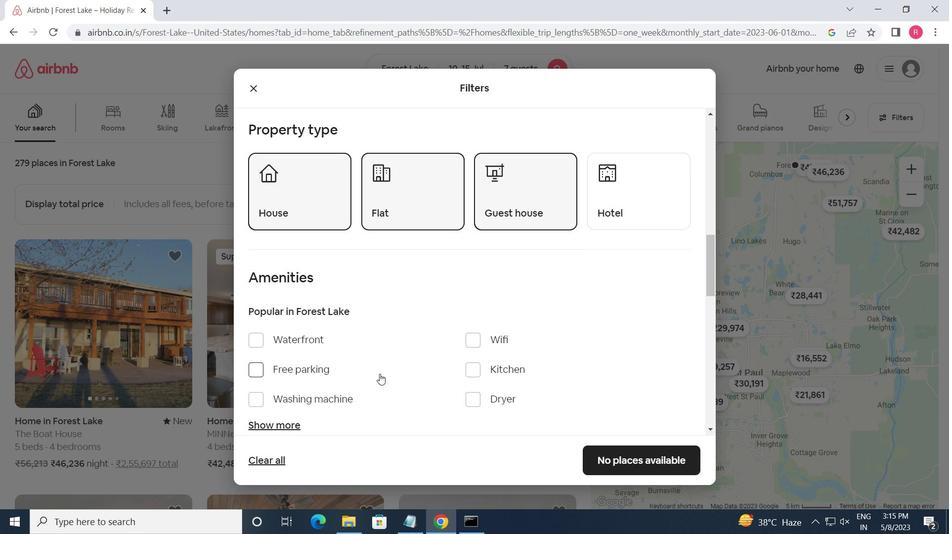 
Action: Mouse scrolled (380, 373) with delta (0, 0)
Screenshot: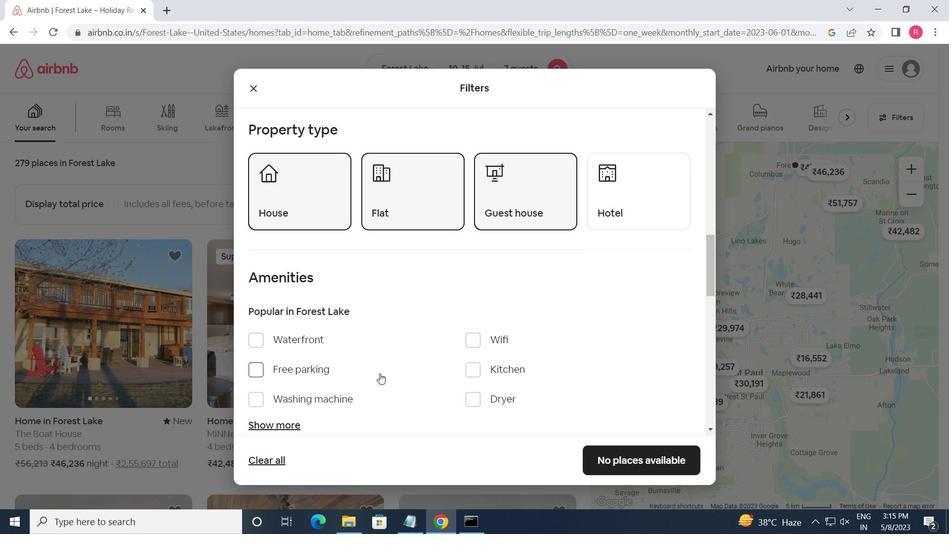 
Action: Mouse moved to (466, 273)
Screenshot: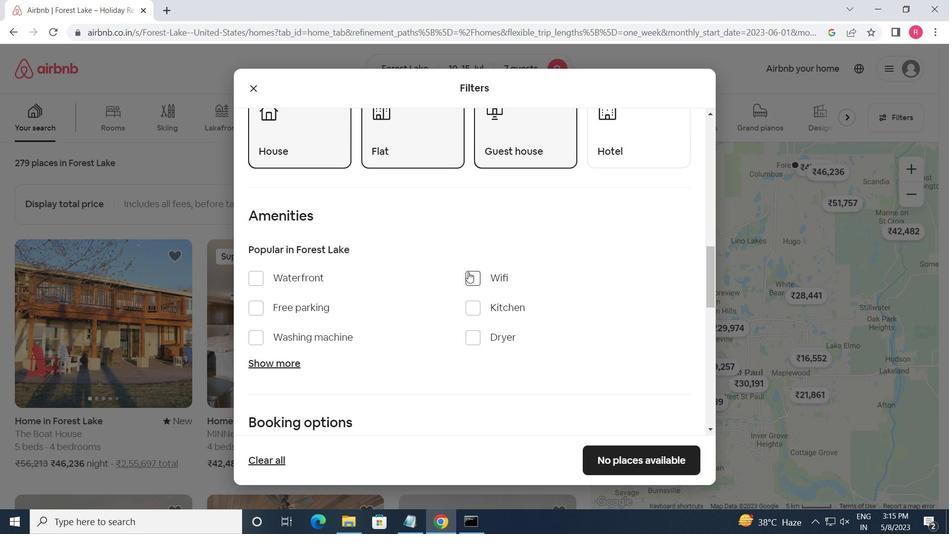 
Action: Mouse pressed left at (466, 273)
Screenshot: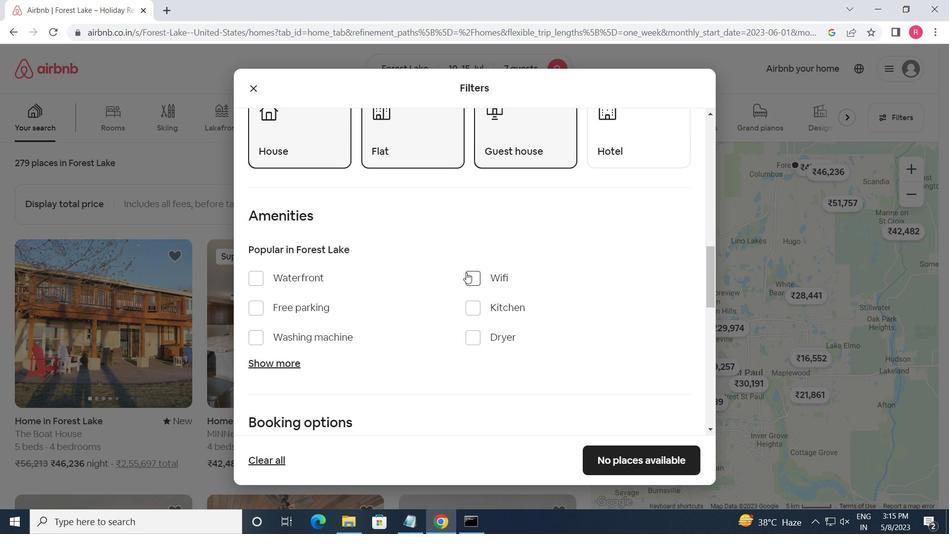 
Action: Mouse moved to (258, 310)
Screenshot: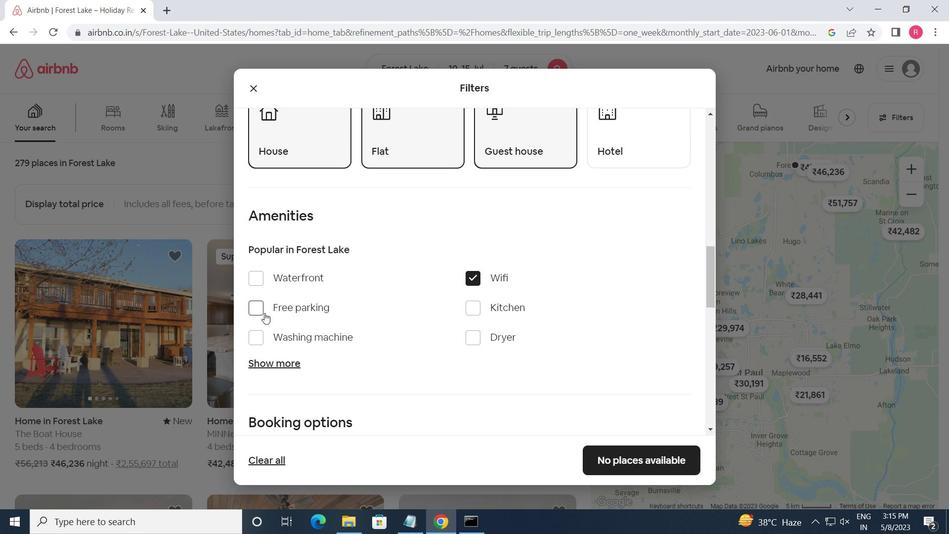 
Action: Mouse pressed left at (258, 310)
Screenshot: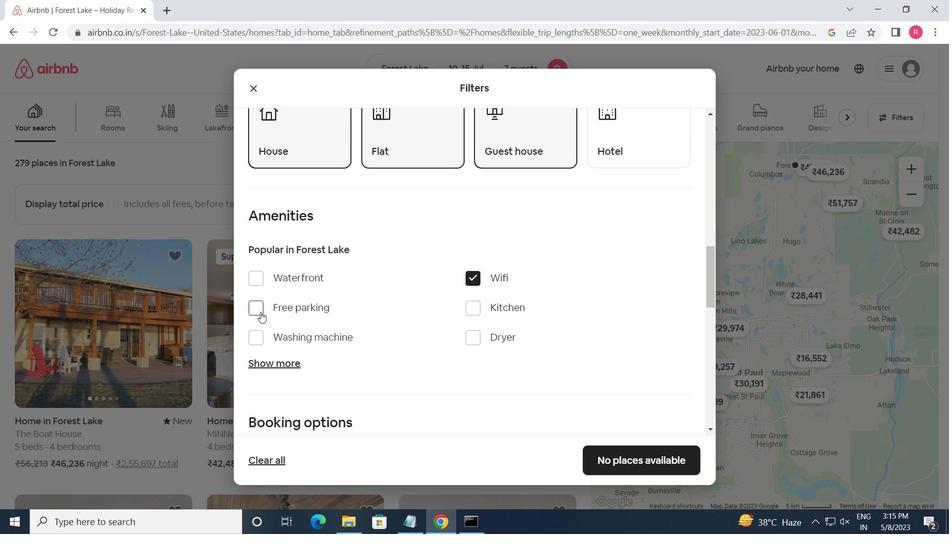 
Action: Mouse moved to (272, 362)
Screenshot: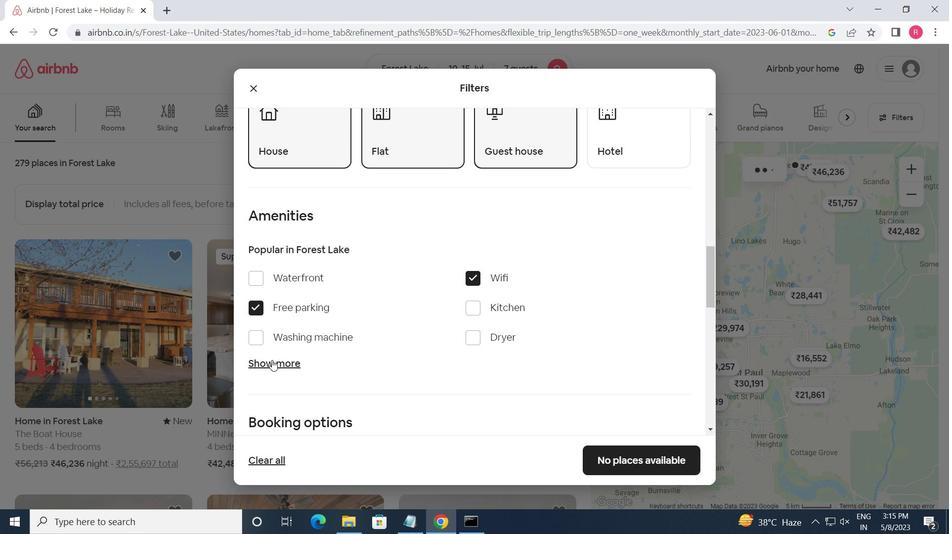 
Action: Mouse pressed left at (272, 362)
Screenshot: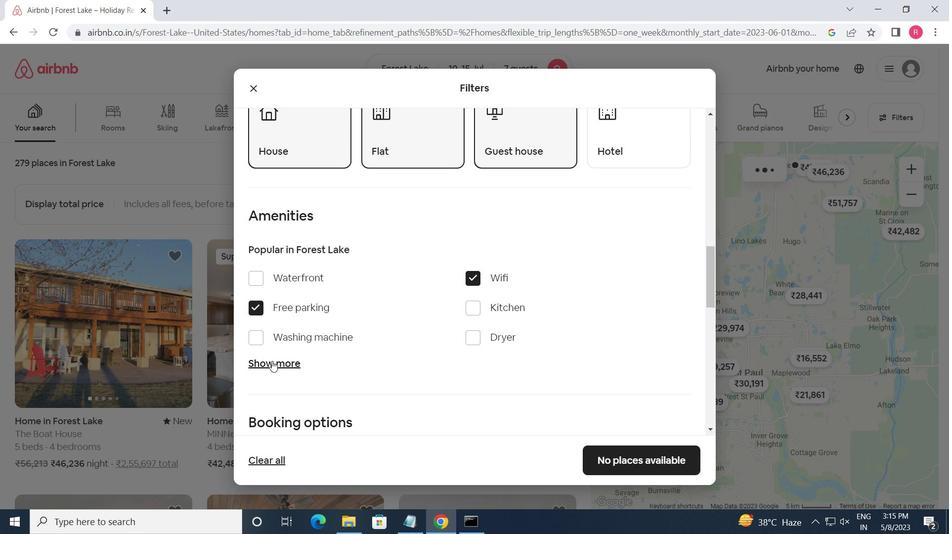 
Action: Mouse moved to (321, 366)
Screenshot: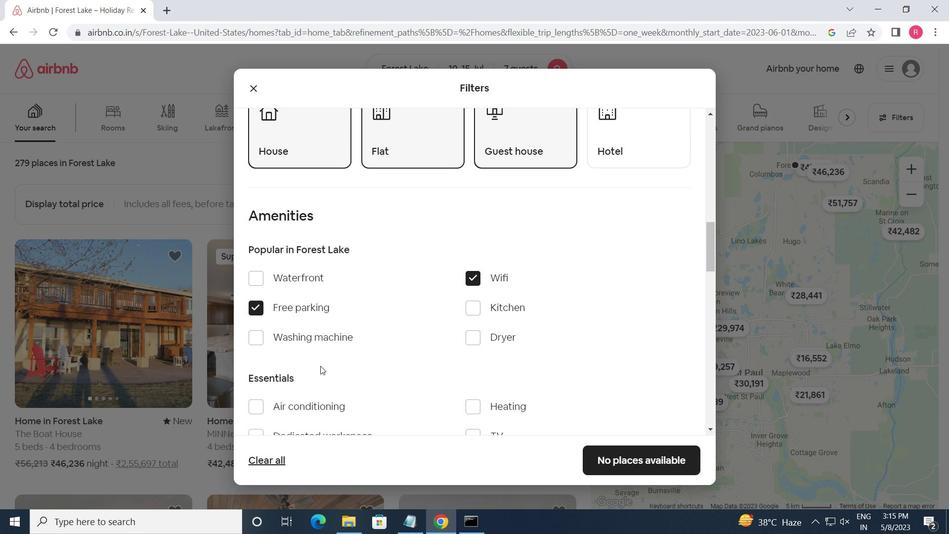 
Action: Mouse scrolled (321, 365) with delta (0, 0)
Screenshot: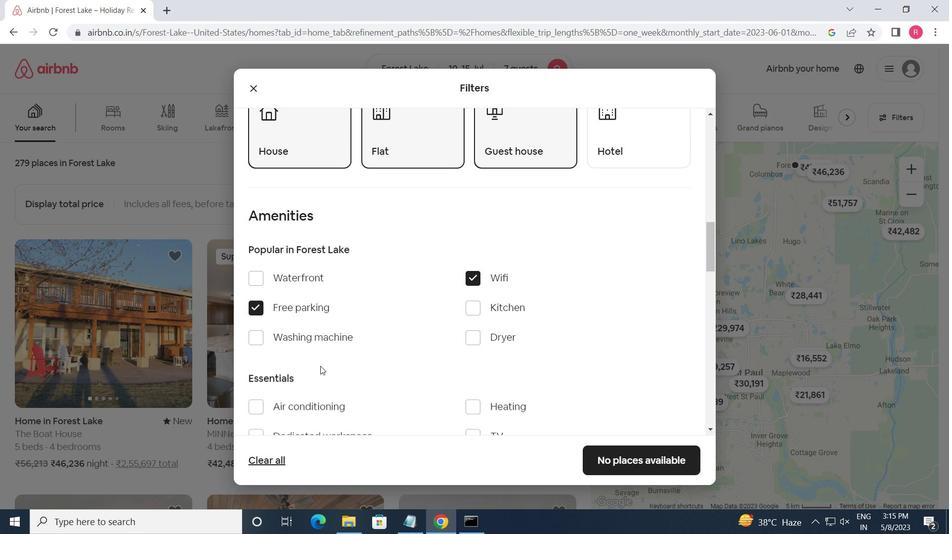 
Action: Mouse scrolled (321, 365) with delta (0, 0)
Screenshot: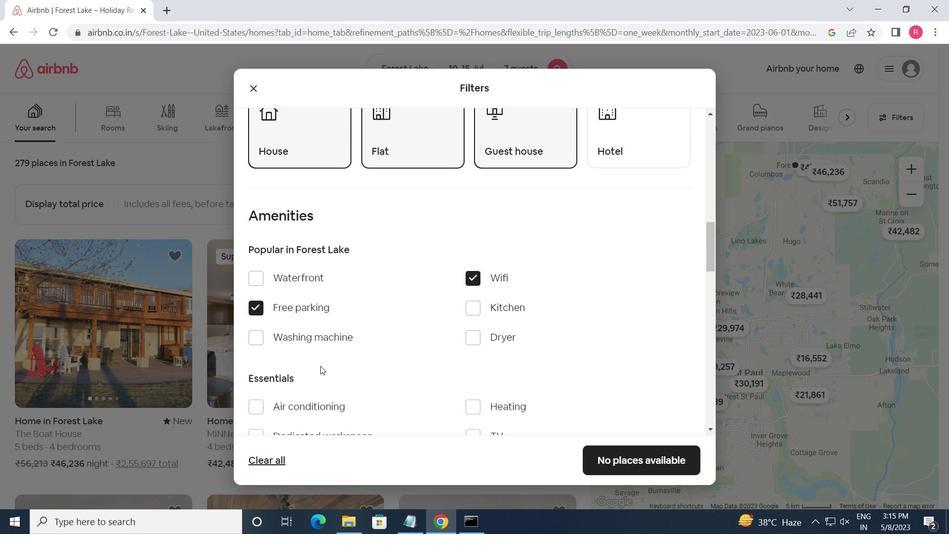 
Action: Mouse moved to (320, 365)
Screenshot: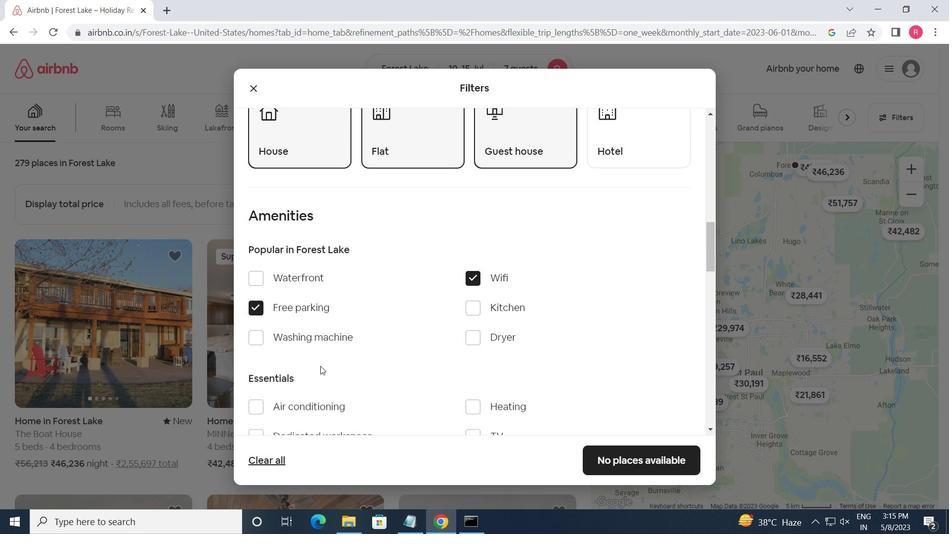 
Action: Mouse scrolled (320, 364) with delta (0, 0)
Screenshot: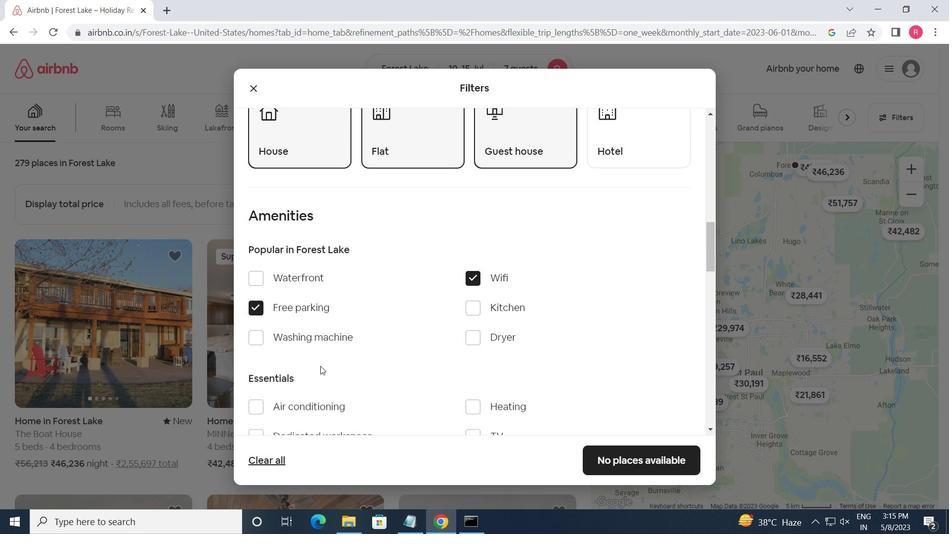
Action: Mouse moved to (471, 248)
Screenshot: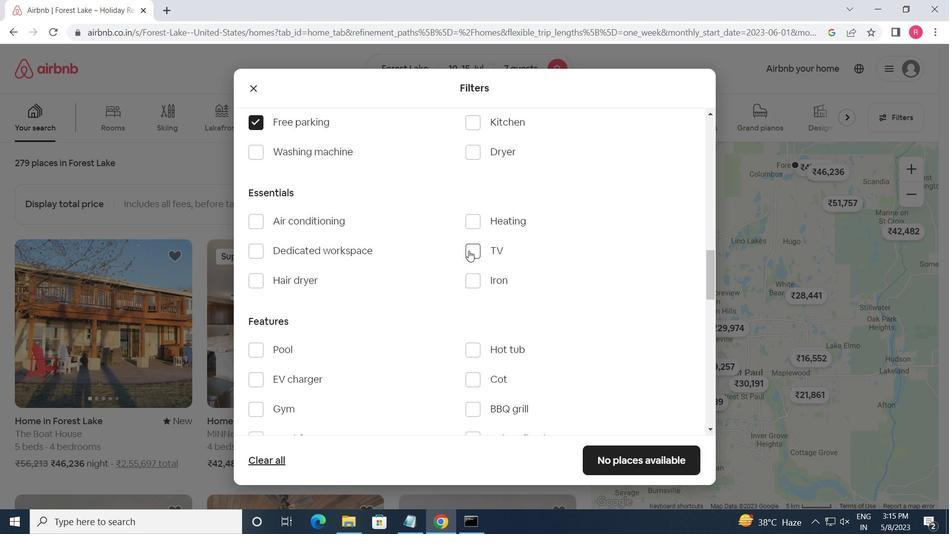 
Action: Mouse pressed left at (471, 248)
Screenshot: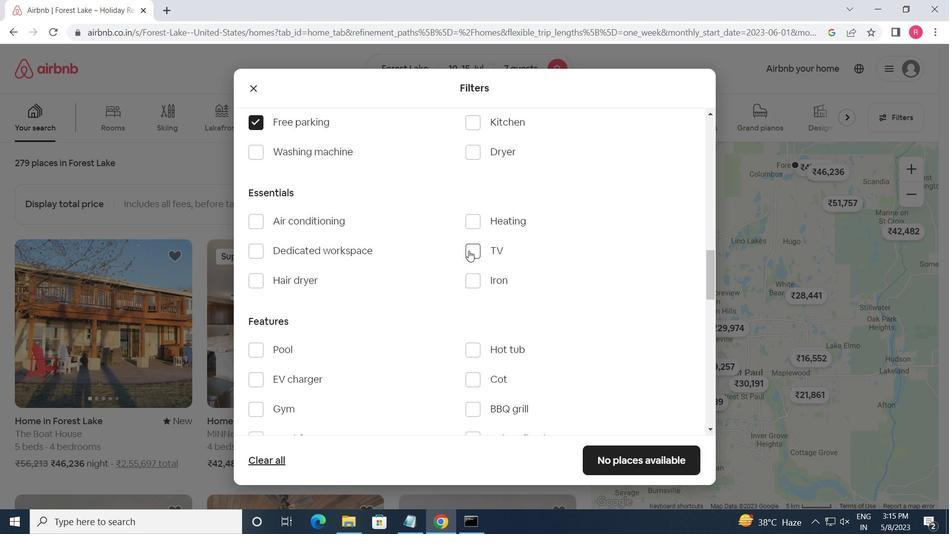 
Action: Mouse moved to (305, 339)
Screenshot: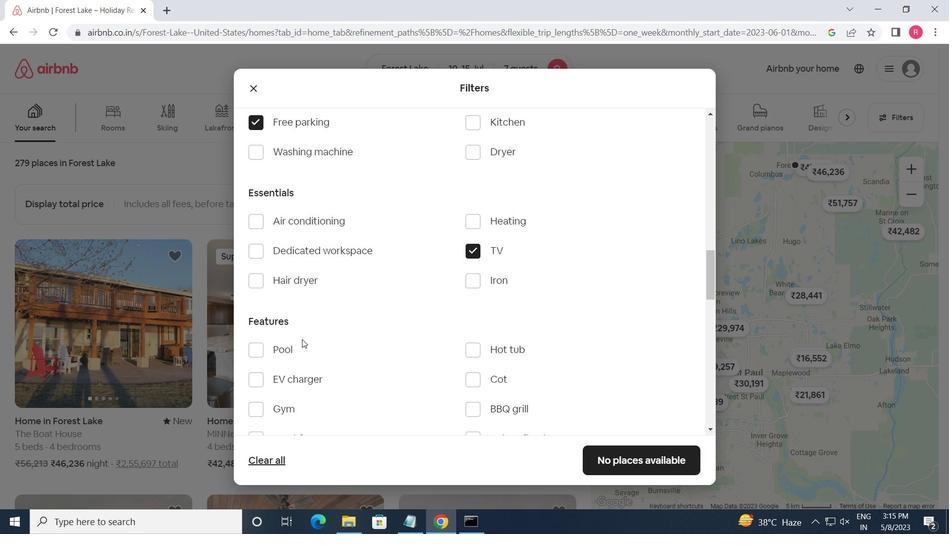 
Action: Mouse scrolled (305, 339) with delta (0, 0)
Screenshot: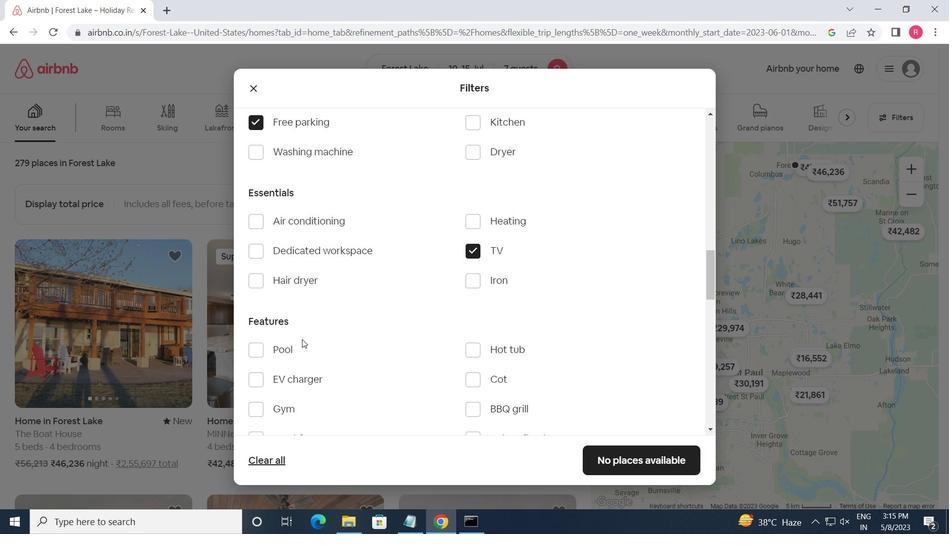 
Action: Mouse moved to (250, 352)
Screenshot: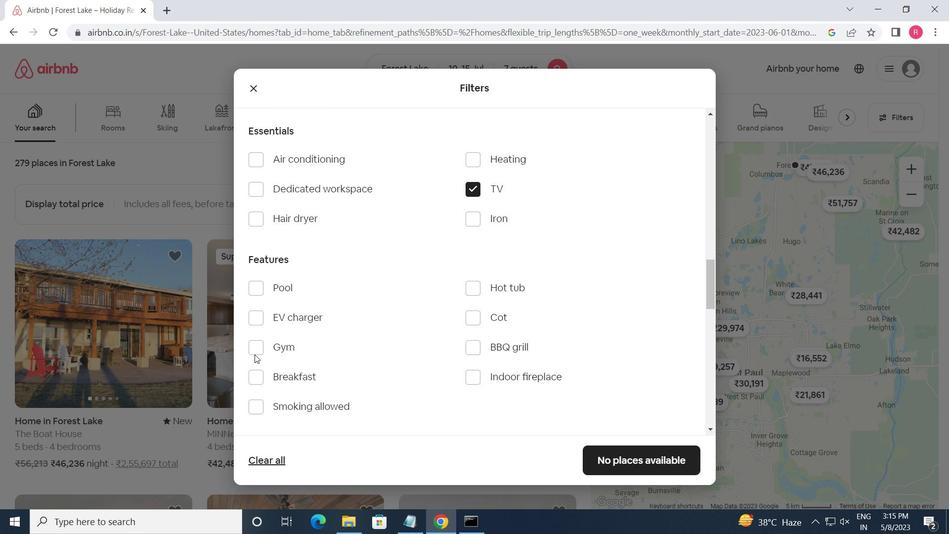 
Action: Mouse pressed left at (250, 352)
Screenshot: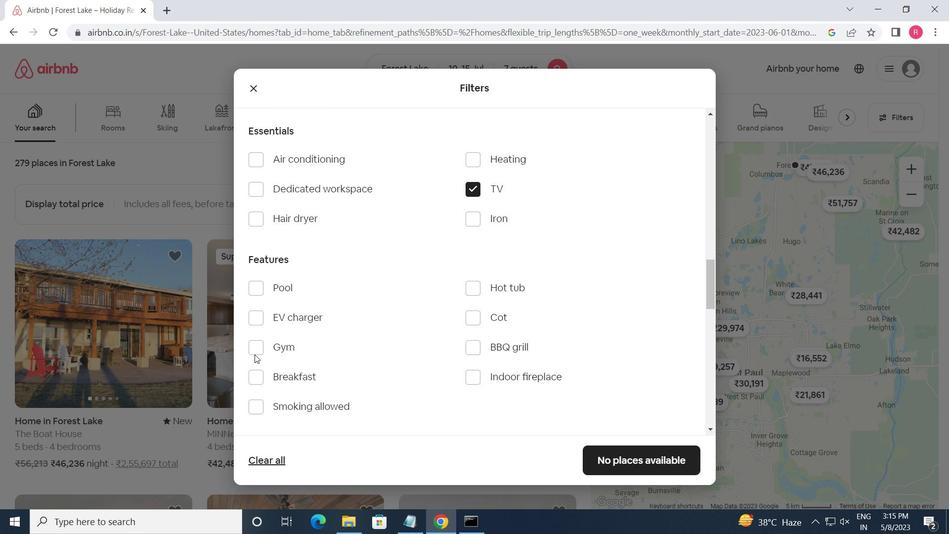 
Action: Mouse moved to (259, 375)
Screenshot: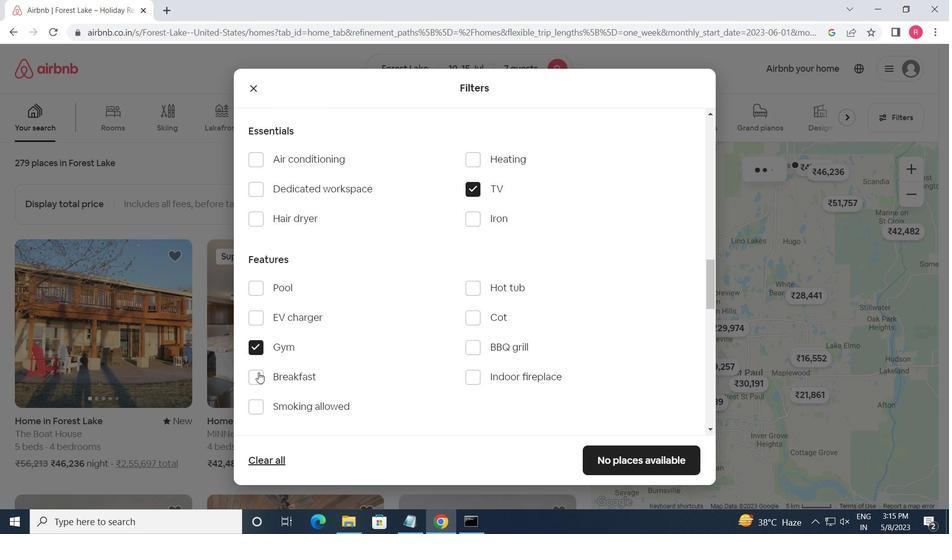 
Action: Mouse pressed left at (259, 375)
Screenshot: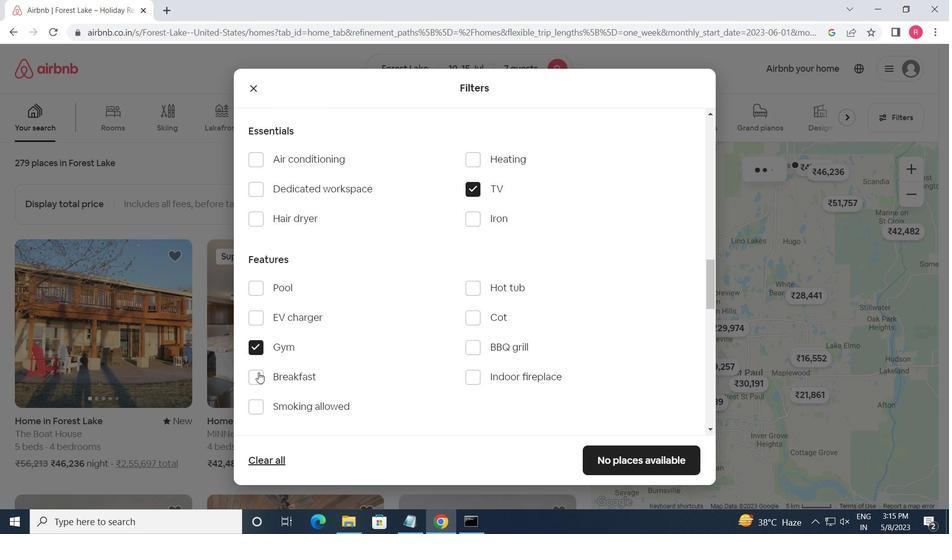 
Action: Mouse moved to (385, 351)
Screenshot: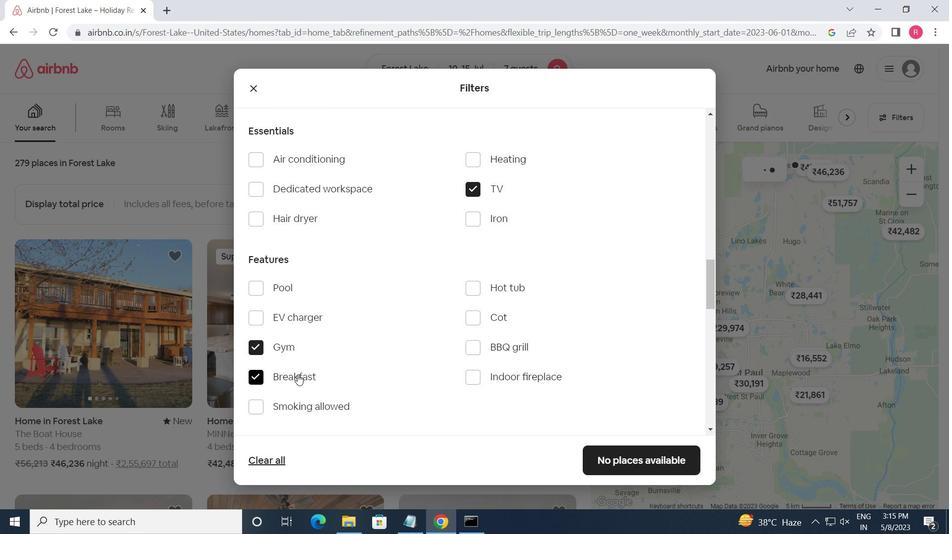 
Action: Mouse scrolled (385, 350) with delta (0, 0)
Screenshot: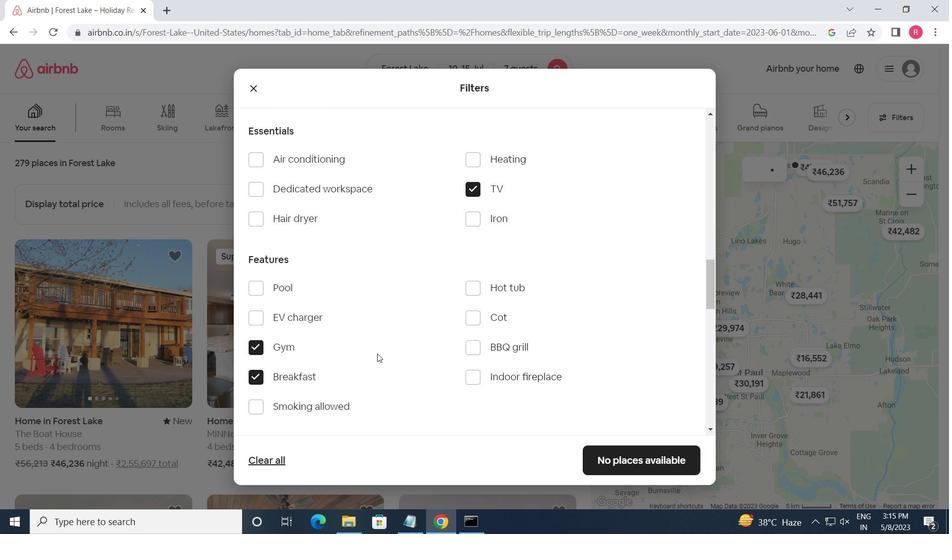 
Action: Mouse scrolled (385, 350) with delta (0, 0)
Screenshot: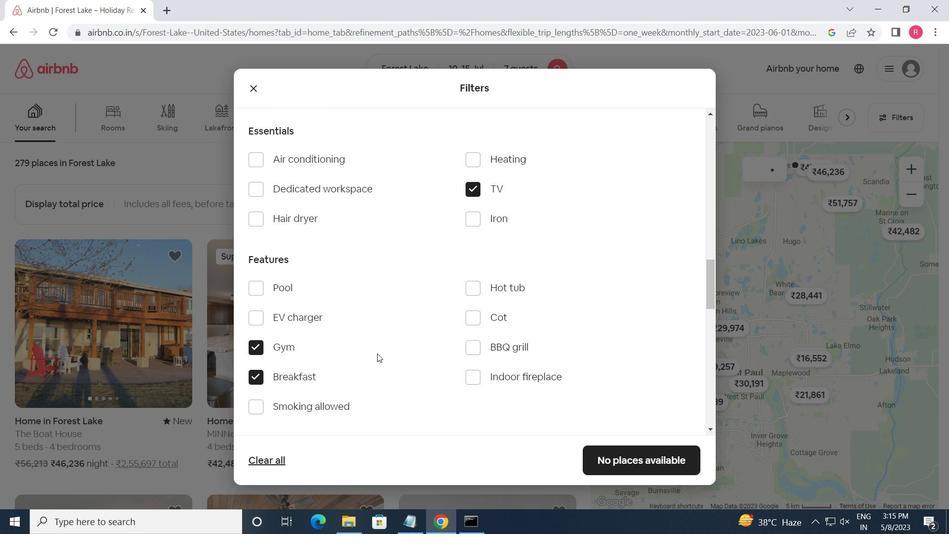 
Action: Mouse scrolled (385, 350) with delta (0, 0)
Screenshot: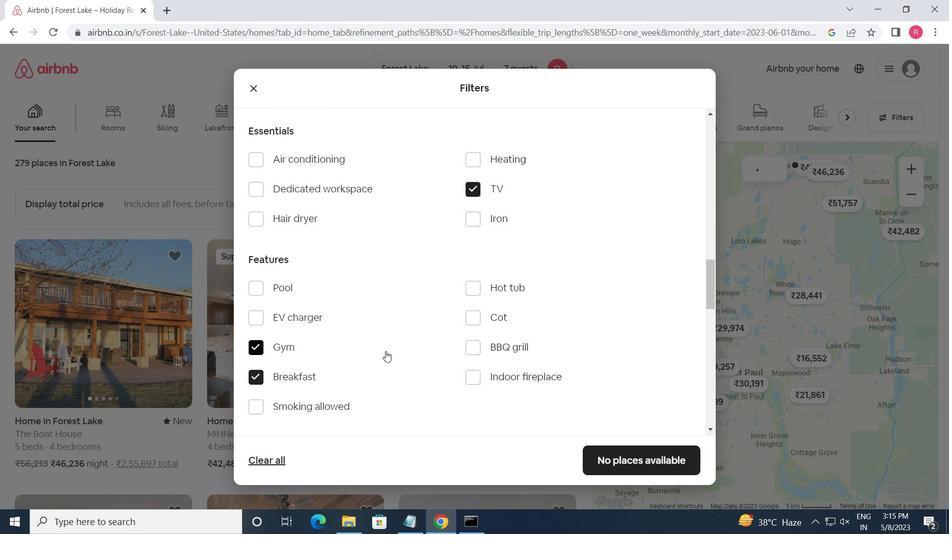 
Action: Mouse moved to (471, 338)
Screenshot: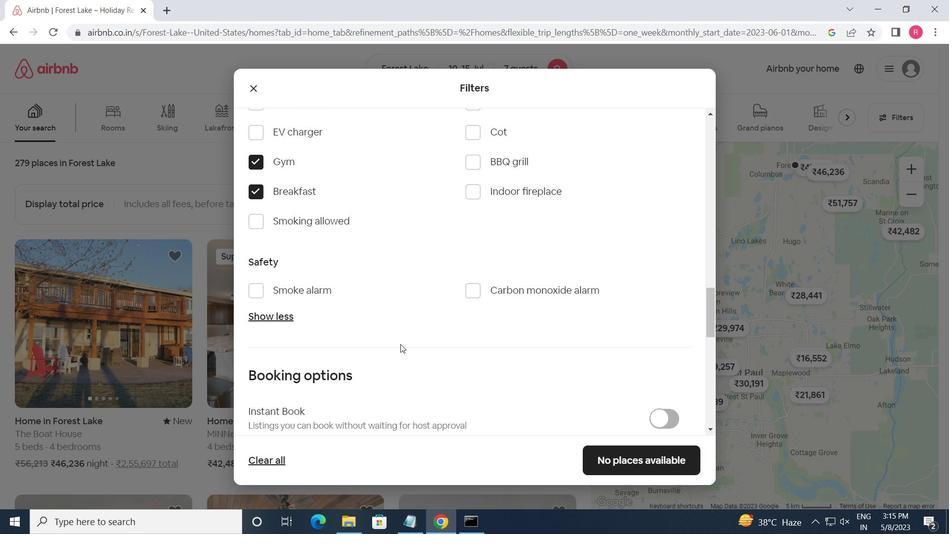 
Action: Mouse scrolled (471, 337) with delta (0, 0)
Screenshot: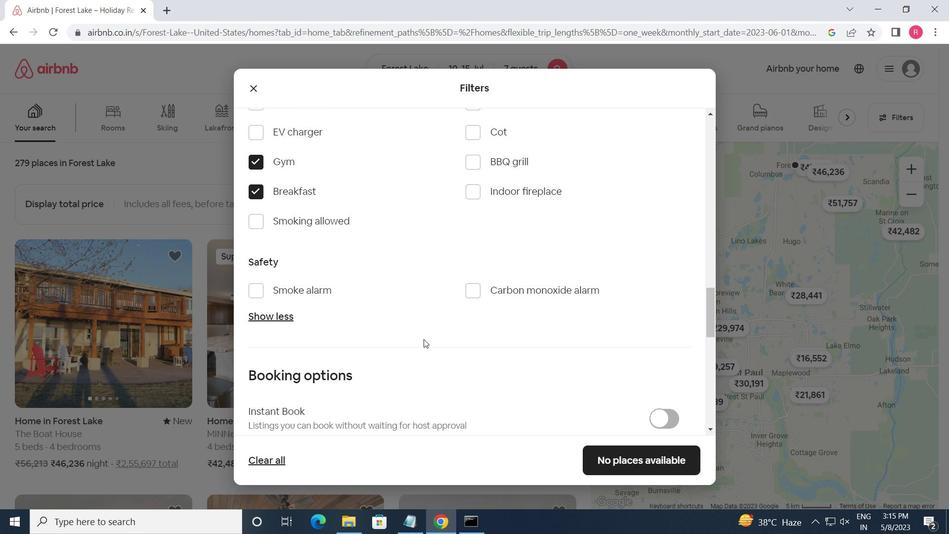
Action: Mouse moved to (472, 338)
Screenshot: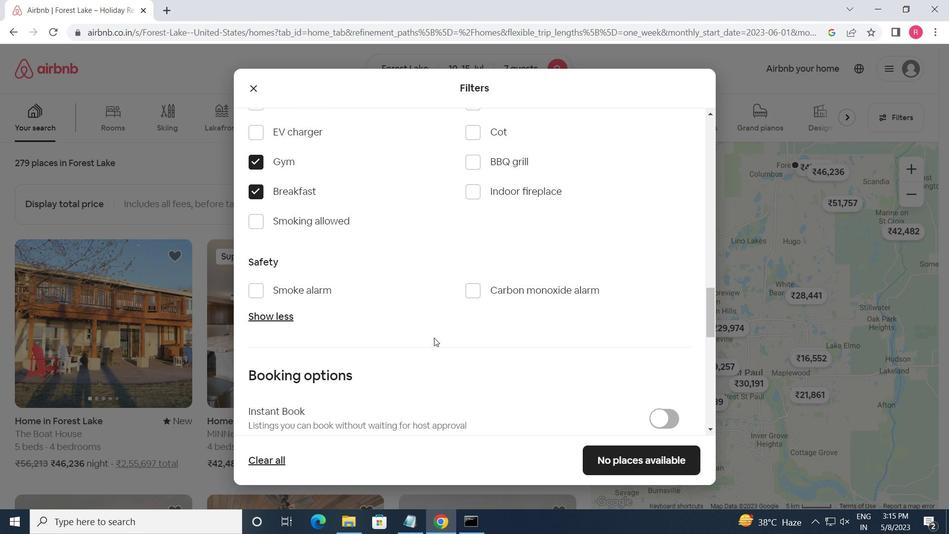 
Action: Mouse scrolled (472, 337) with delta (0, 0)
Screenshot: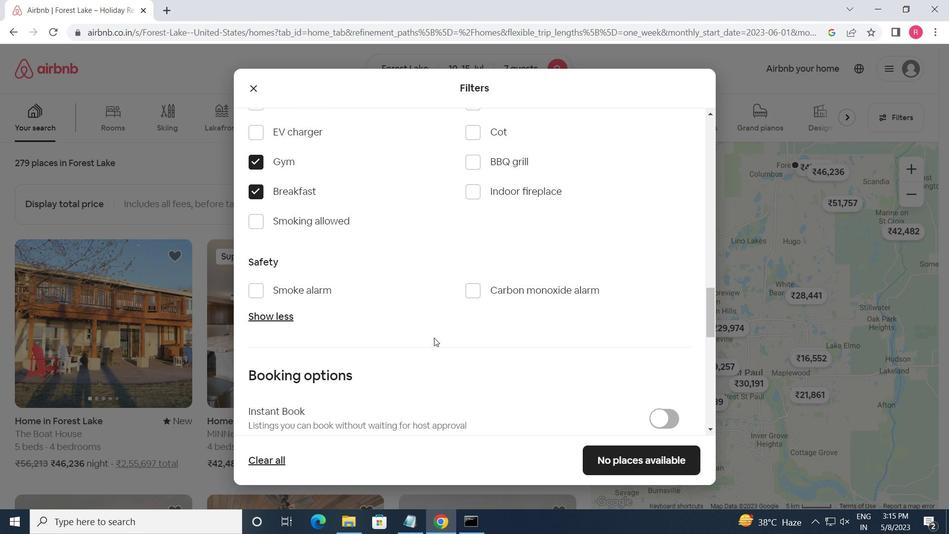 
Action: Mouse moved to (664, 334)
Screenshot: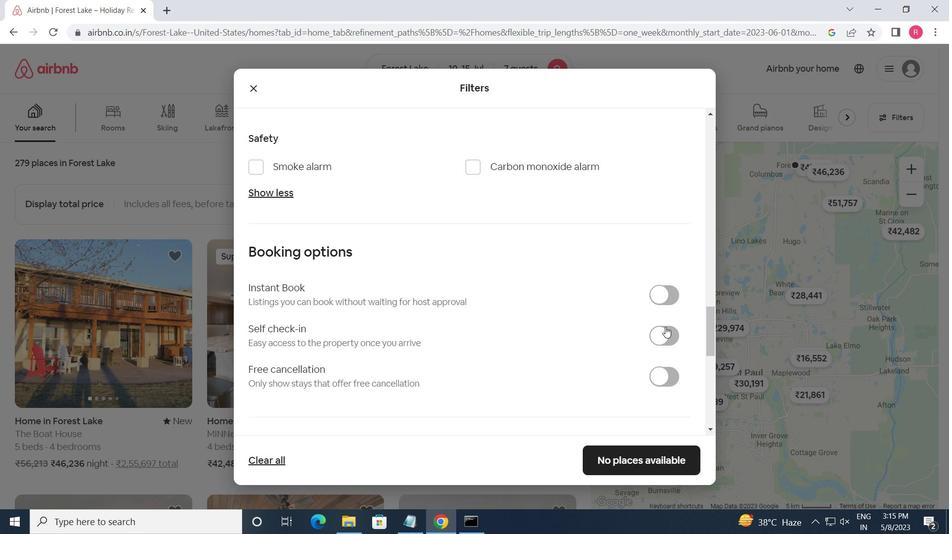 
Action: Mouse pressed left at (664, 334)
Screenshot: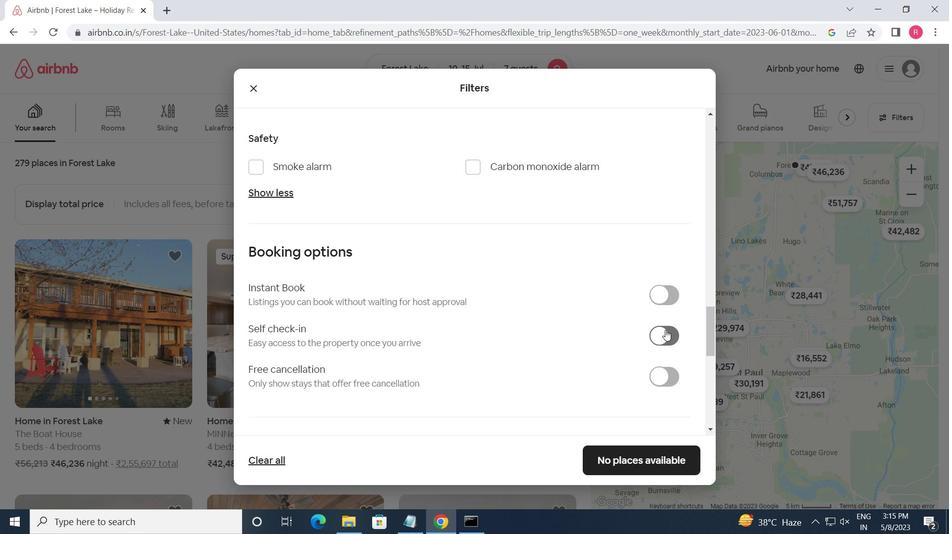 
Action: Mouse moved to (465, 369)
Screenshot: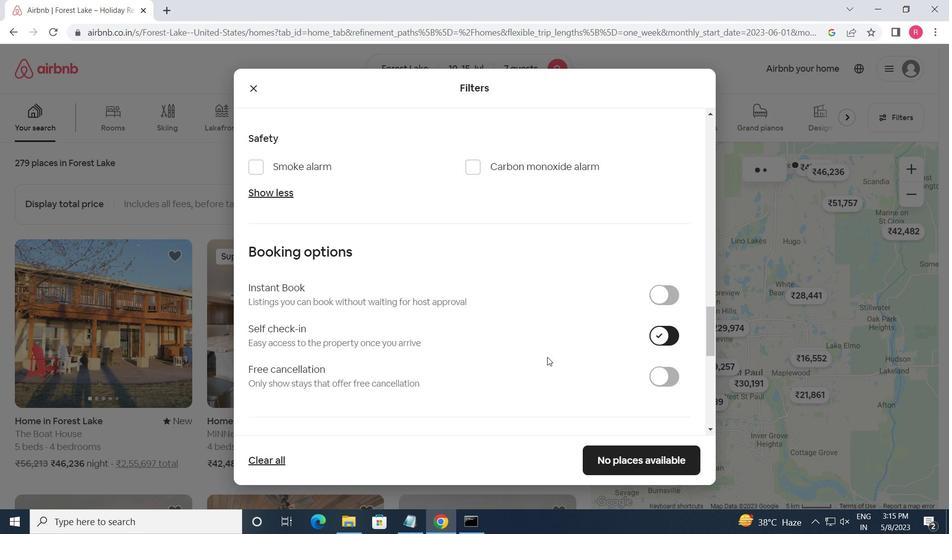 
Action: Mouse scrolled (465, 368) with delta (0, 0)
Screenshot: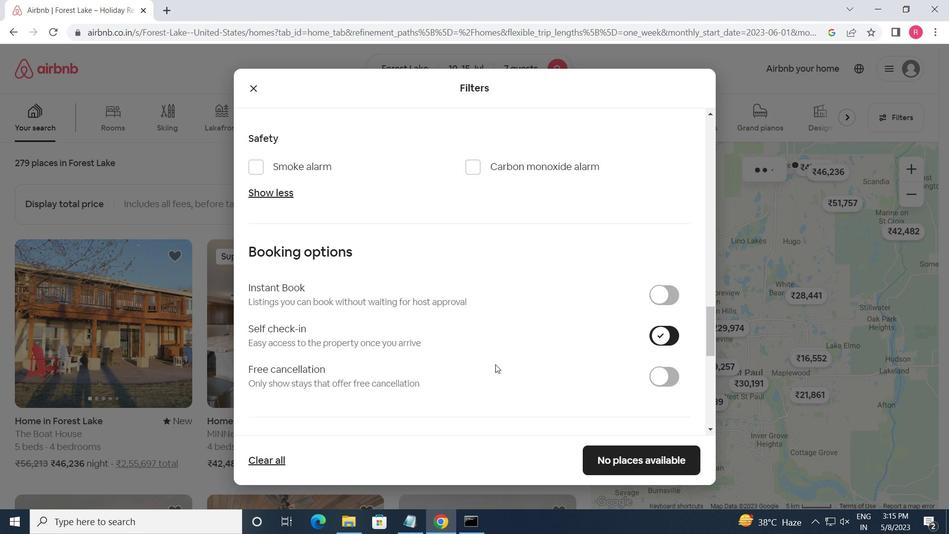 
Action: Mouse moved to (465, 369)
Screenshot: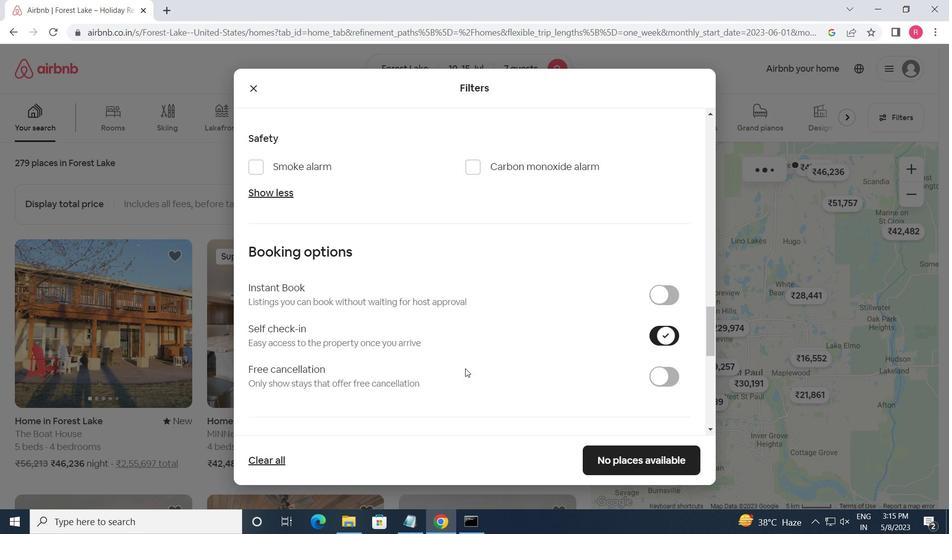 
Action: Mouse scrolled (465, 368) with delta (0, 0)
Screenshot: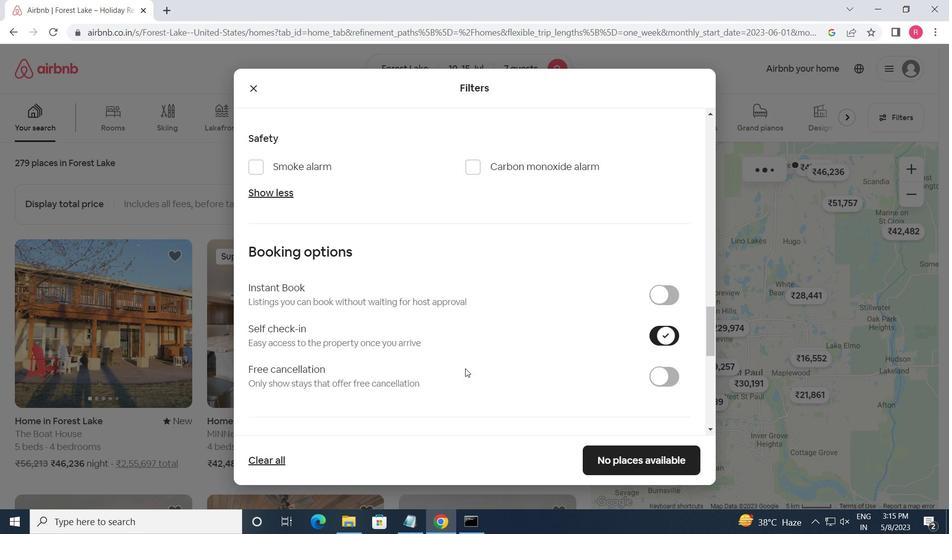 
Action: Mouse moved to (464, 369)
Screenshot: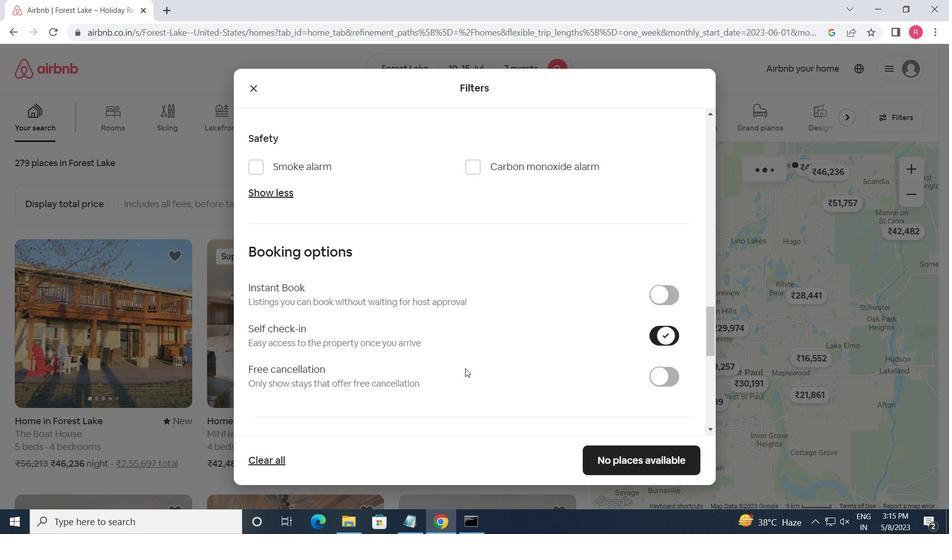 
Action: Mouse scrolled (464, 368) with delta (0, 0)
Screenshot: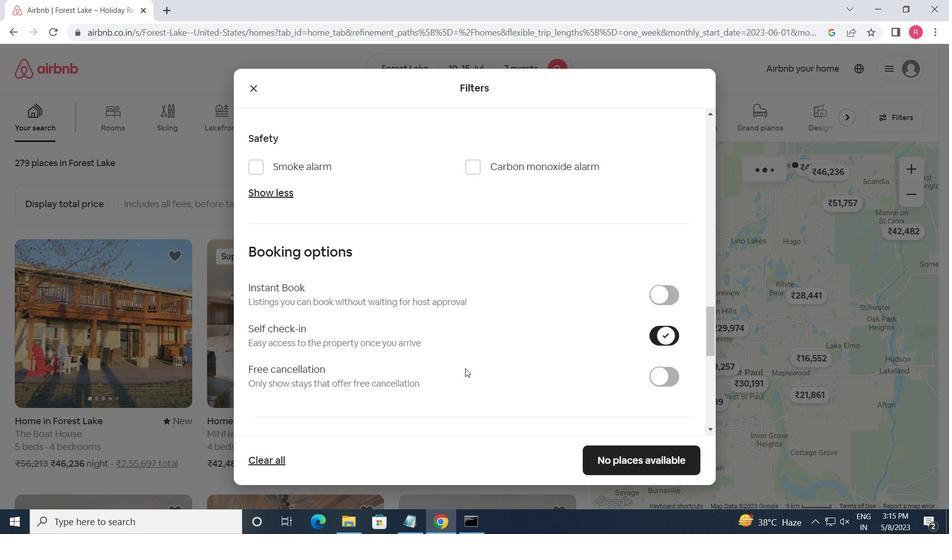 
Action: Mouse moved to (464, 369)
Screenshot: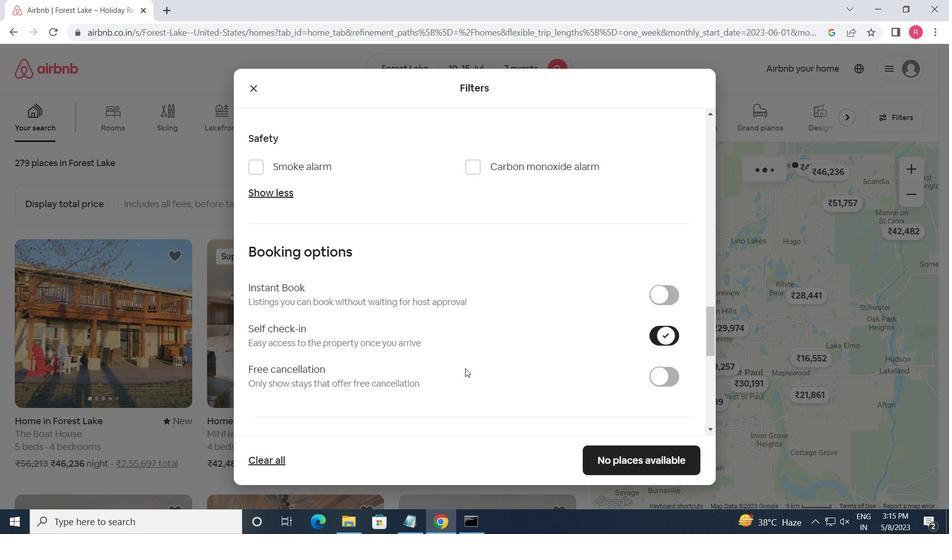 
Action: Mouse scrolled (464, 369) with delta (0, 0)
Screenshot: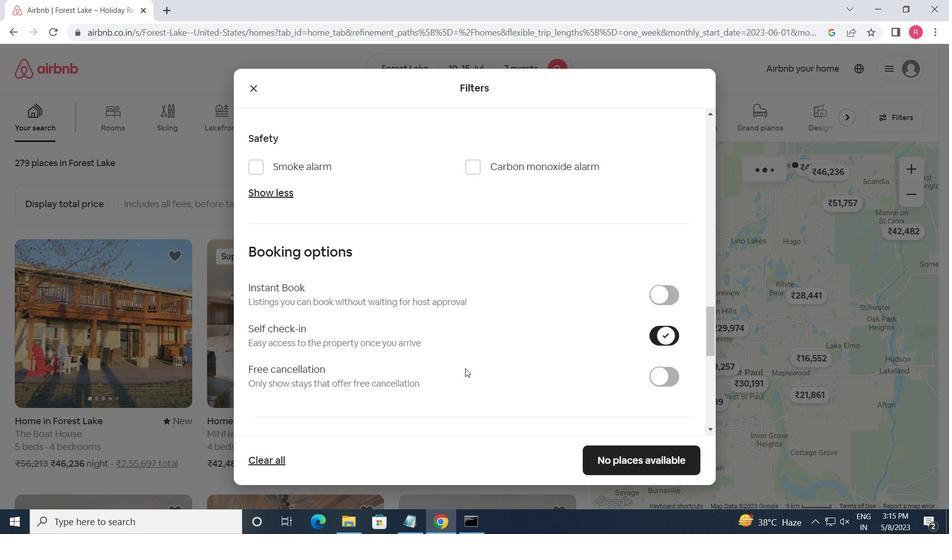 
Action: Mouse moved to (461, 370)
Screenshot: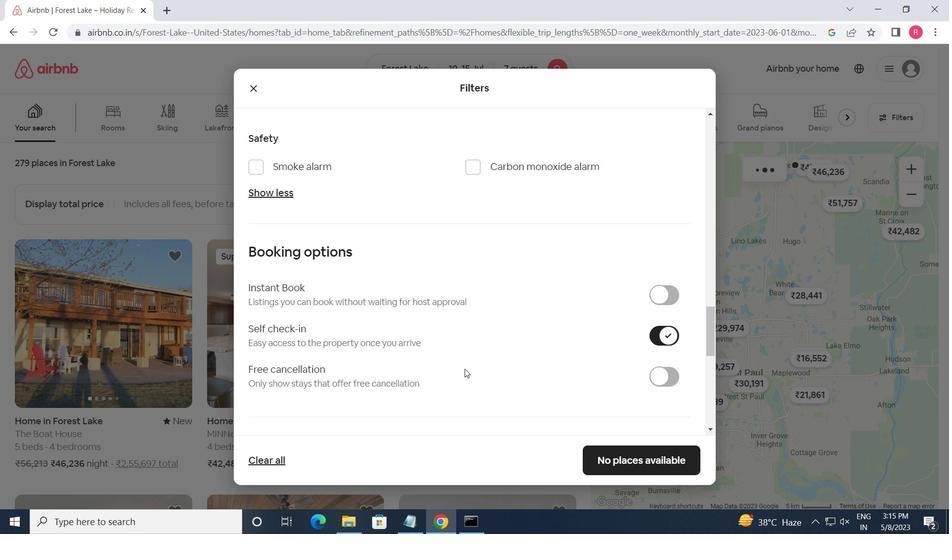 
Action: Mouse scrolled (461, 370) with delta (0, 0)
Screenshot: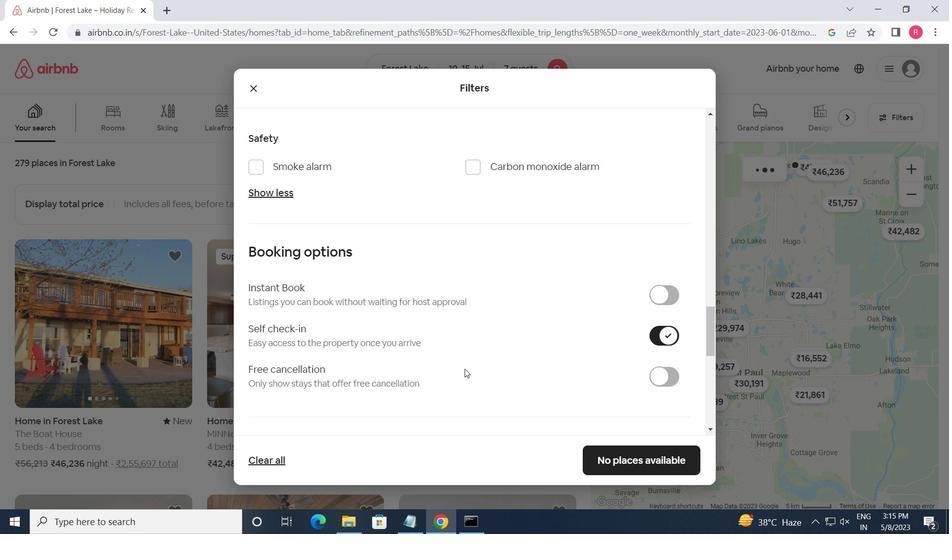 
Action: Mouse moved to (367, 358)
Screenshot: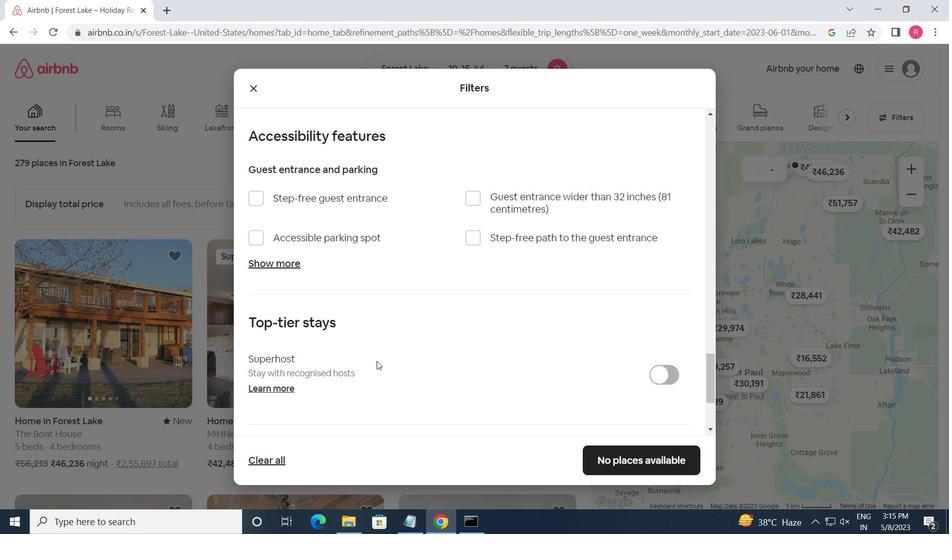 
Action: Mouse scrolled (367, 358) with delta (0, 0)
Screenshot: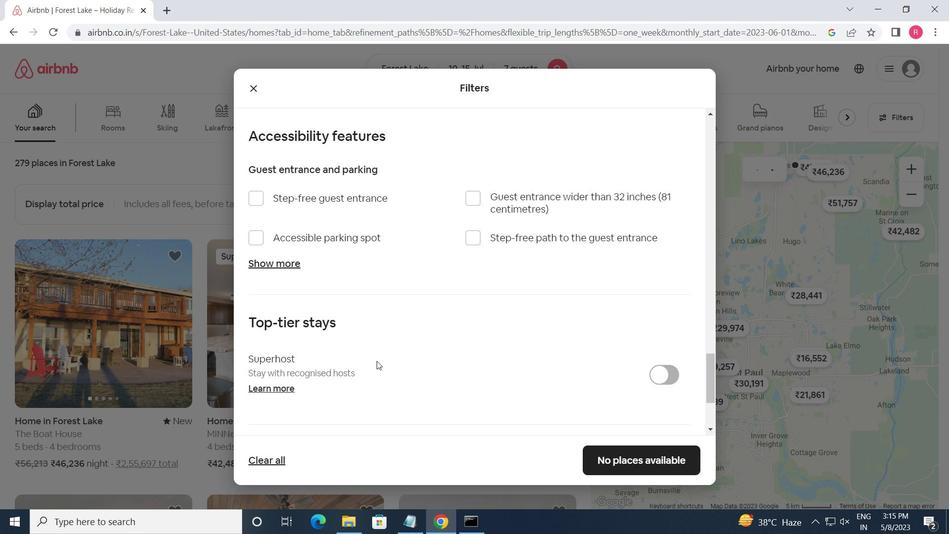 
Action: Mouse scrolled (367, 358) with delta (0, 0)
Screenshot: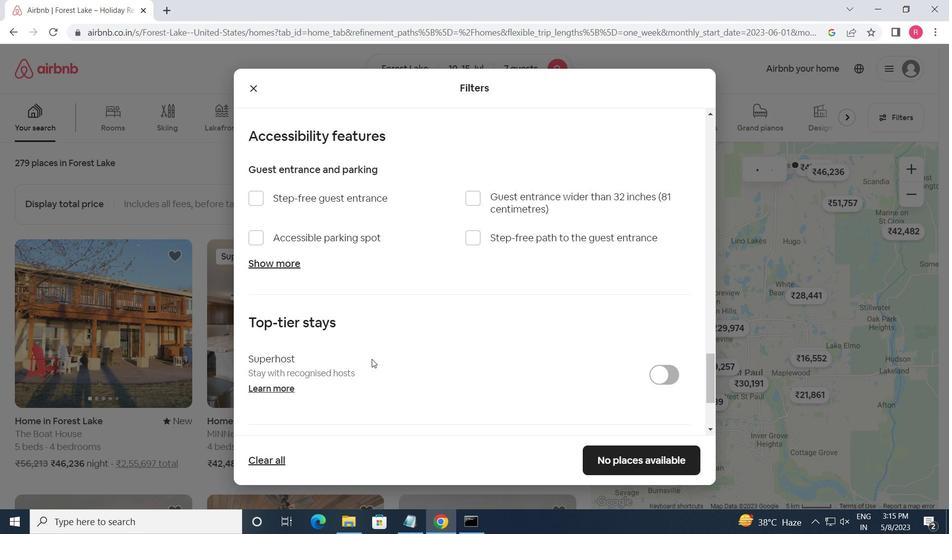 
Action: Mouse moved to (366, 358)
Screenshot: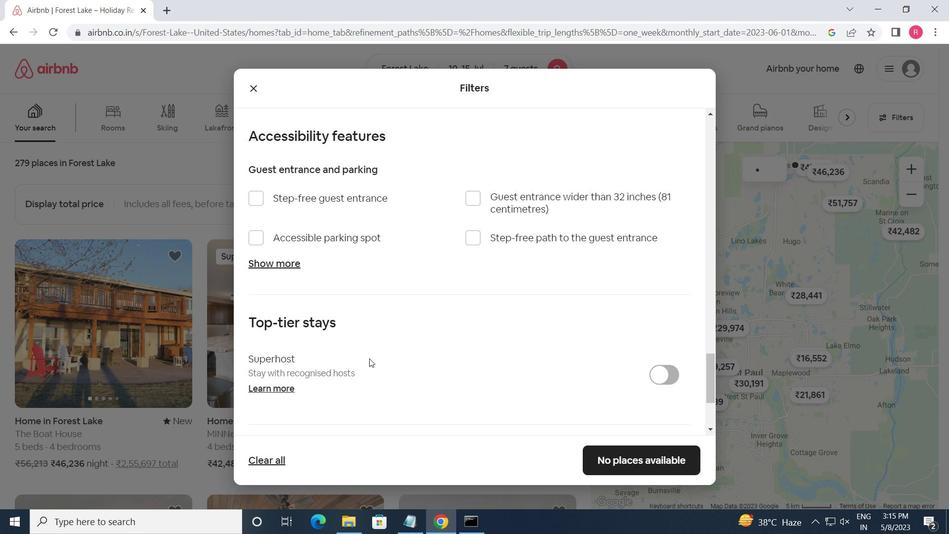 
Action: Mouse scrolled (366, 358) with delta (0, 0)
Screenshot: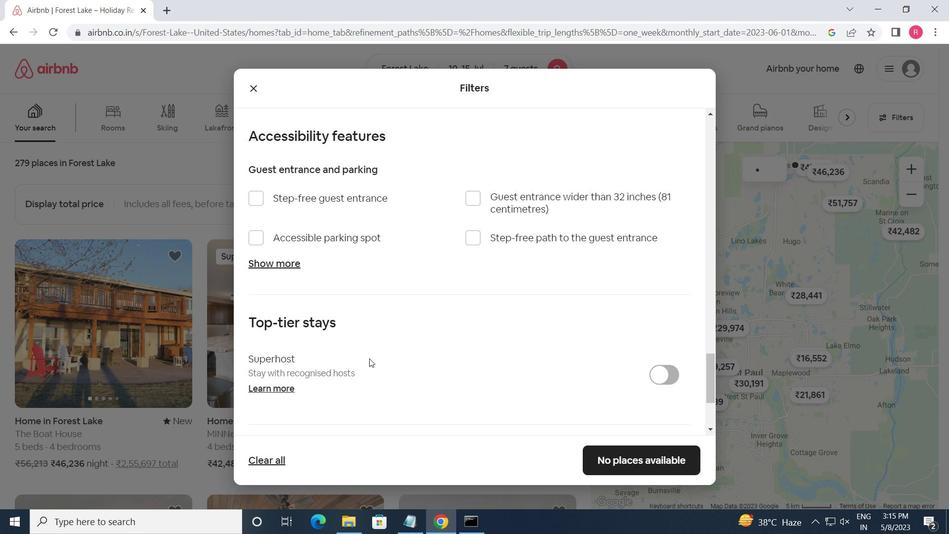 
Action: Mouse moved to (248, 346)
Screenshot: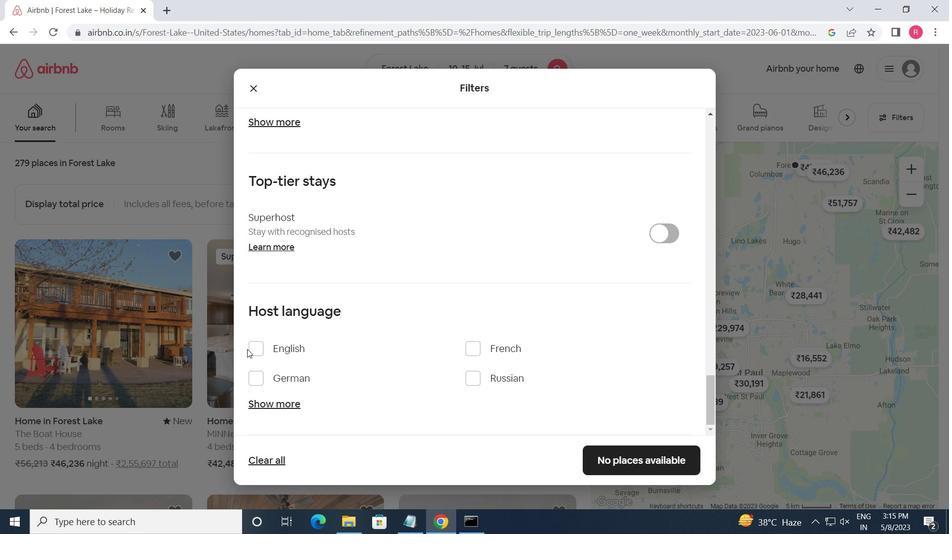 
Action: Mouse pressed left at (248, 346)
Screenshot: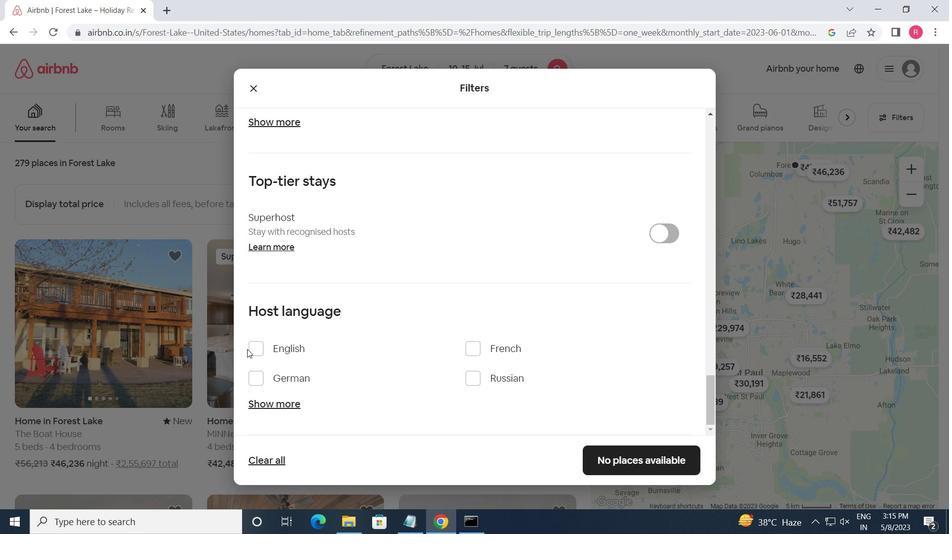 
Action: Mouse moved to (611, 452)
Screenshot: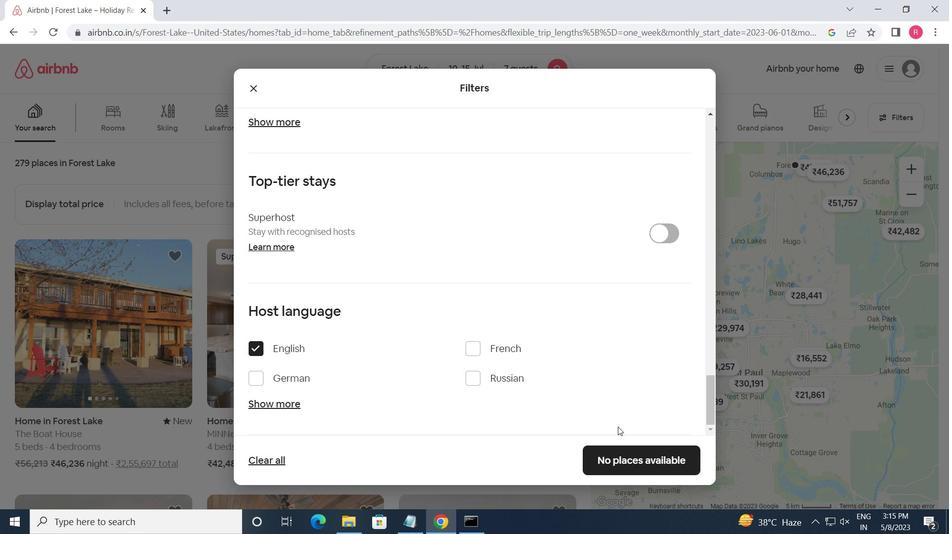 
Action: Mouse pressed left at (611, 452)
Screenshot: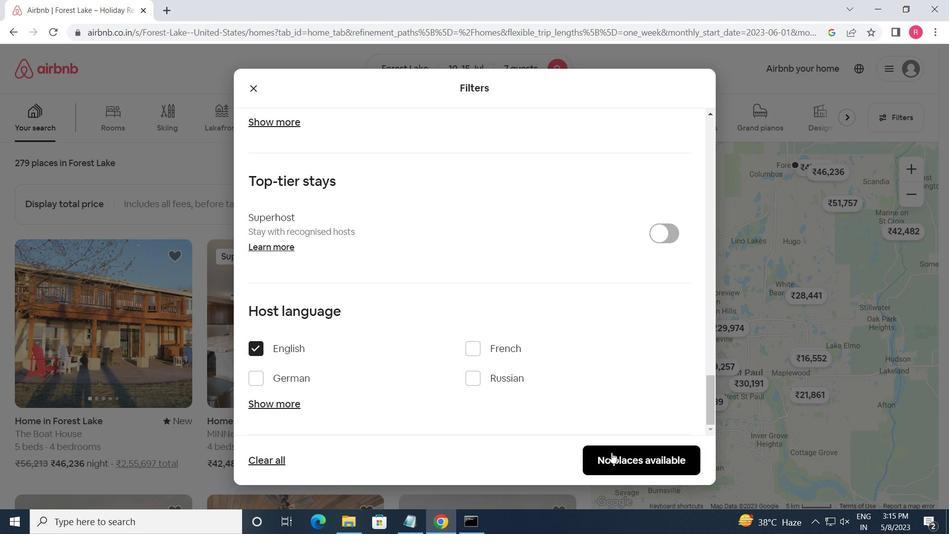
Action: Mouse moved to (610, 452)
Screenshot: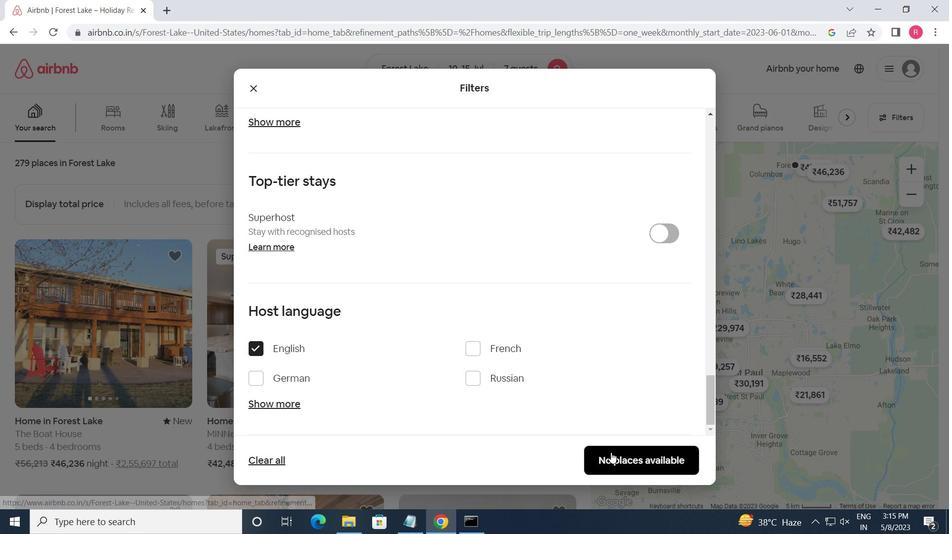 
